 Task: Look for space in Apaseo el Grande, Mexico from 12th  July, 2023 to 15th July, 2023 for 3 adults in price range Rs.12000 to Rs.16000. Place can be entire place with 2 bedrooms having 3 beds and 1 bathroom. Property type can be house, flat, guest house. Booking option can be shelf check-in. Required host language is English.
Action: Mouse moved to (398, 110)
Screenshot: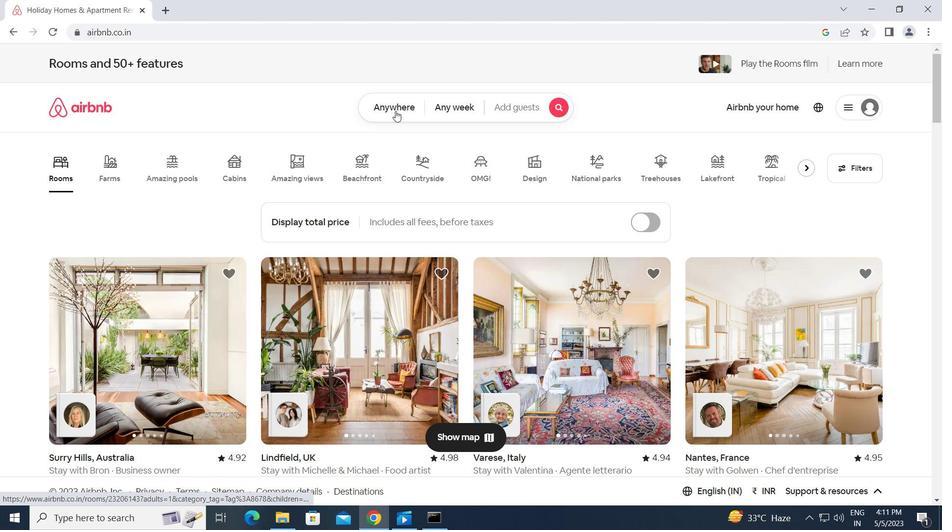 
Action: Mouse pressed left at (398, 110)
Screenshot: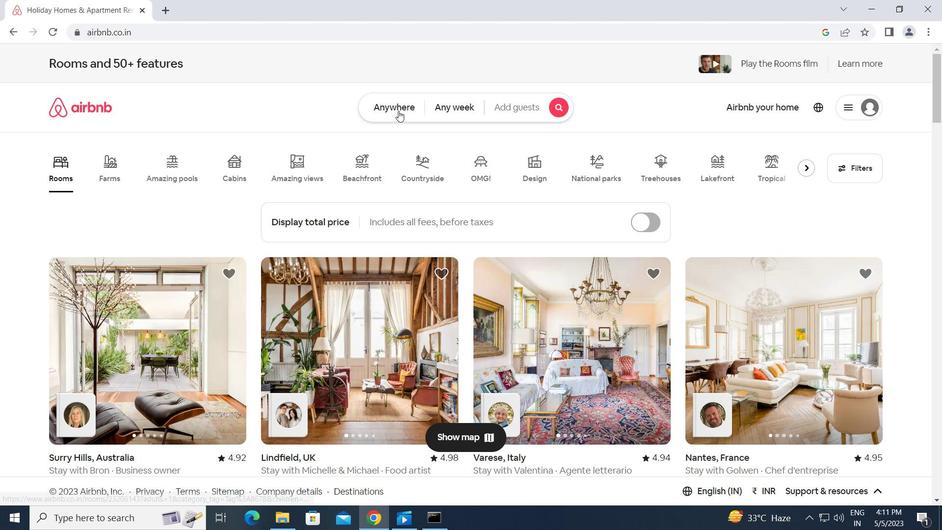 
Action: Mouse moved to (342, 146)
Screenshot: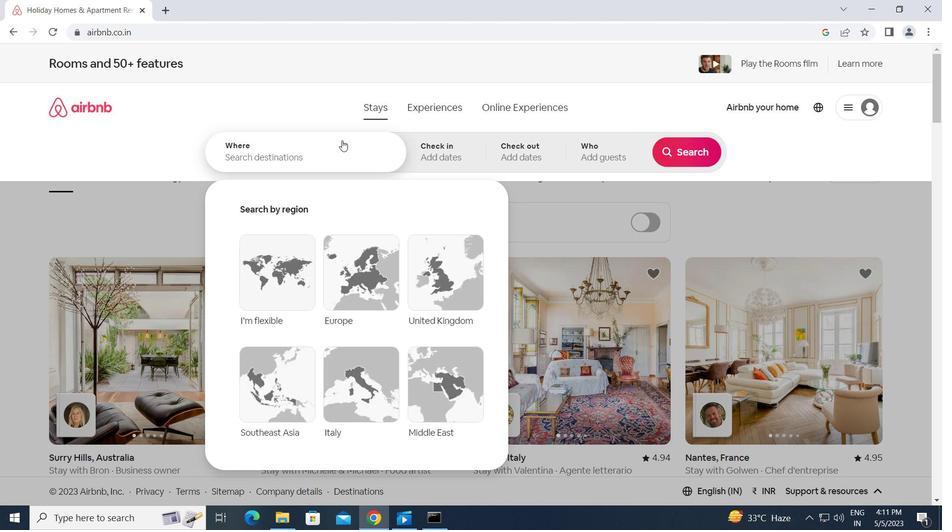 
Action: Mouse pressed left at (342, 146)
Screenshot: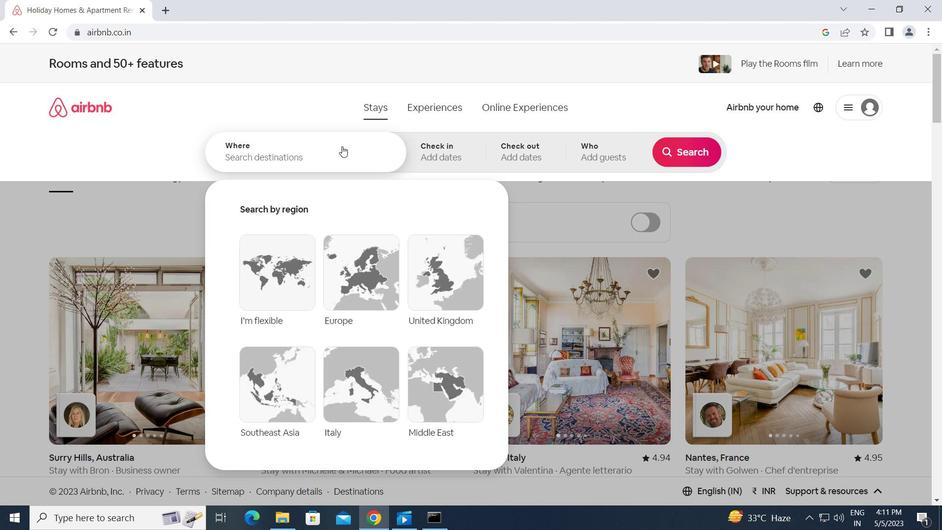 
Action: Key pressed a<Key.caps_lock>paseo<Key.space>el<Key.space><Key.caps_lock>g<Key.caps_lock>rande,<Key.space><Key.caps_lock>m<Key.caps_lock>exico<Key.enter>
Screenshot: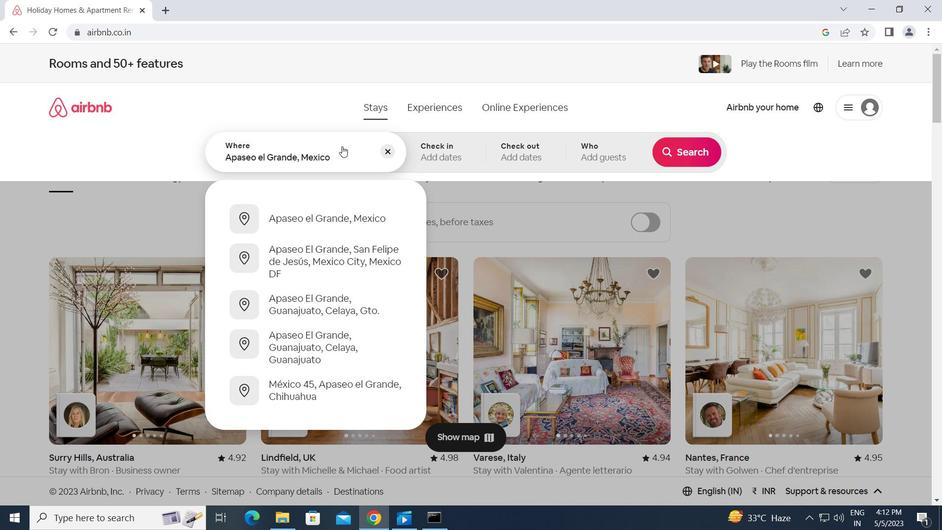 
Action: Mouse moved to (686, 247)
Screenshot: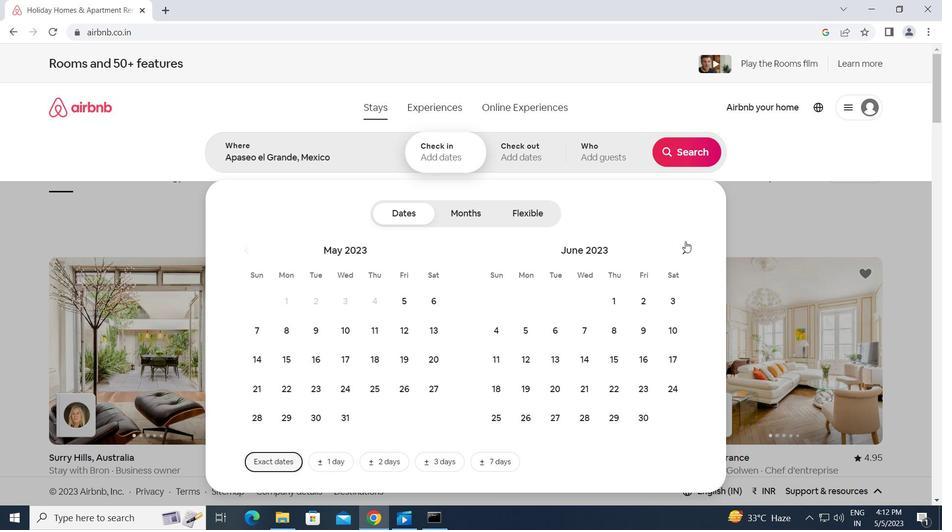 
Action: Mouse pressed left at (686, 247)
Screenshot: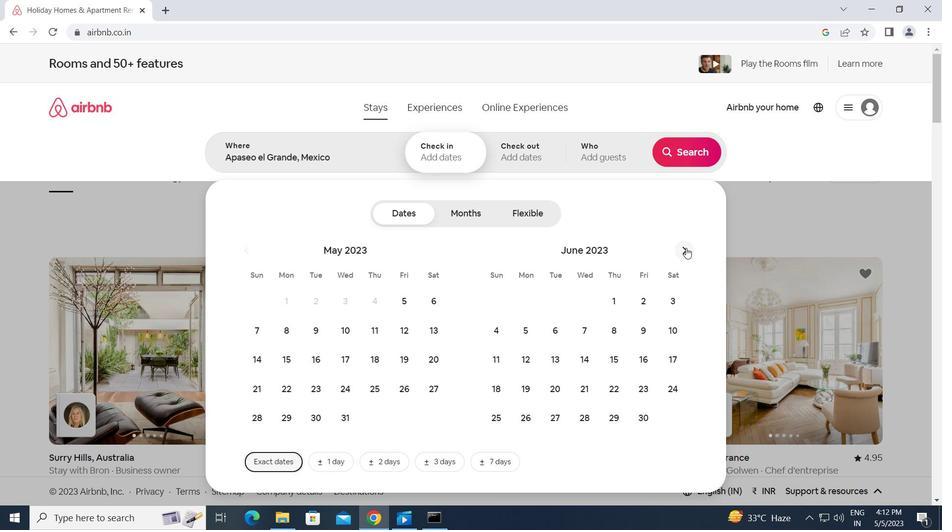 
Action: Mouse moved to (587, 361)
Screenshot: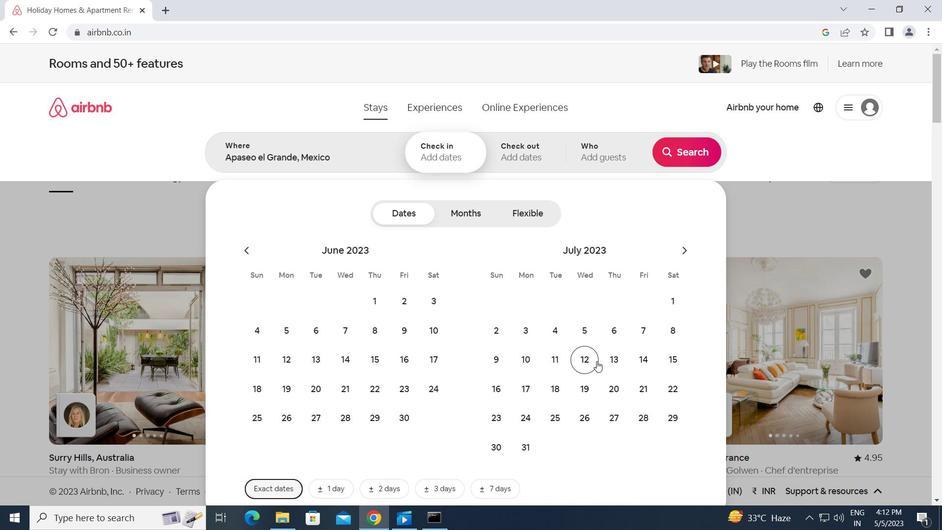 
Action: Mouse pressed left at (587, 361)
Screenshot: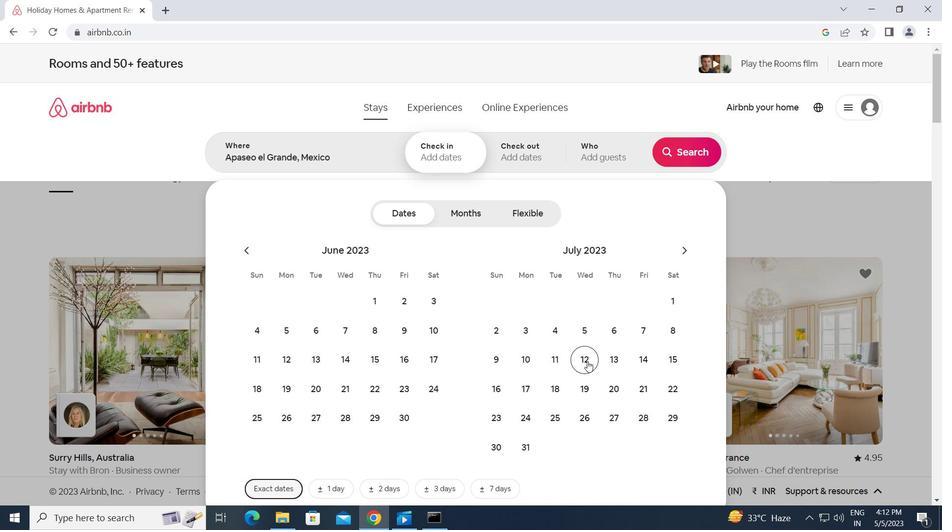
Action: Mouse moved to (675, 365)
Screenshot: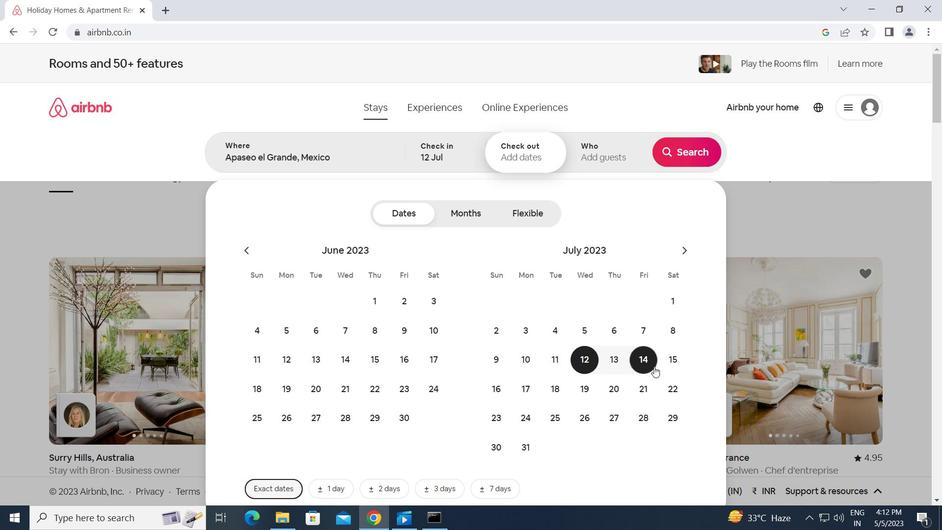 
Action: Mouse pressed left at (675, 365)
Screenshot: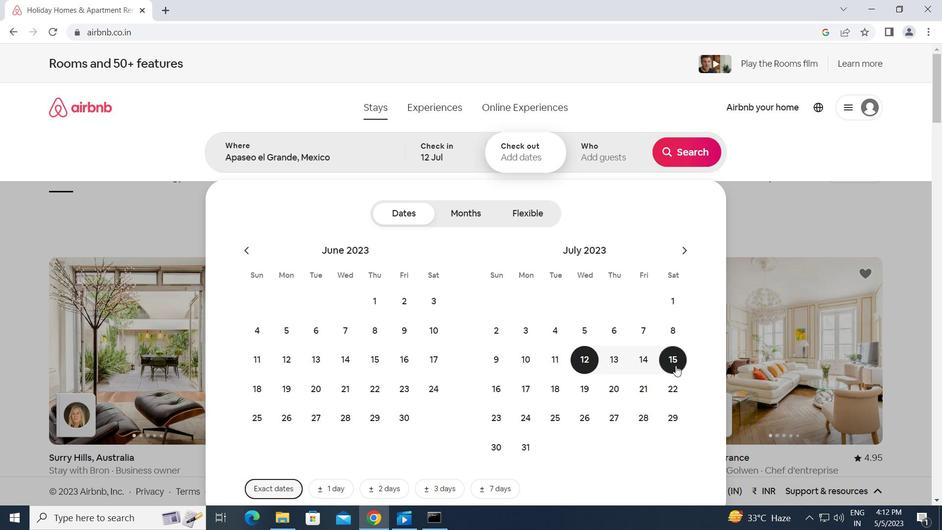 
Action: Mouse moved to (600, 152)
Screenshot: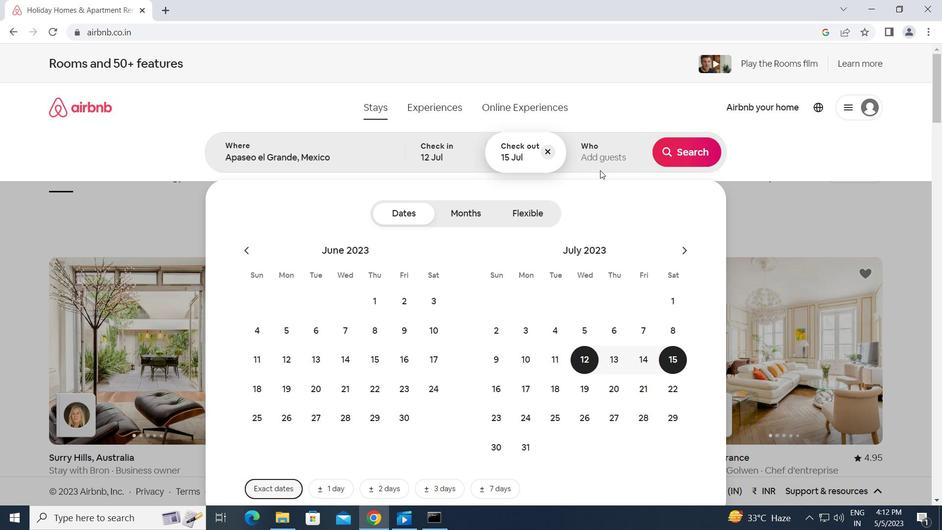 
Action: Mouse pressed left at (600, 152)
Screenshot: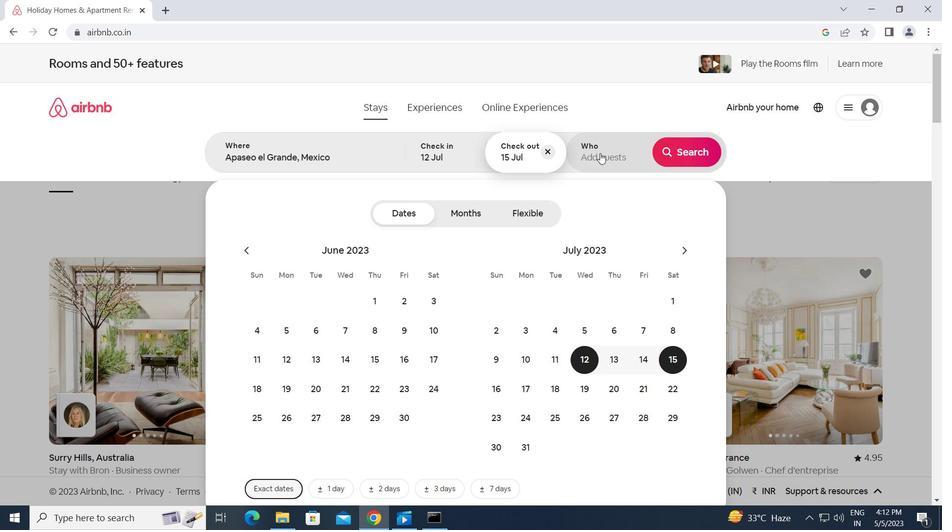 
Action: Mouse moved to (681, 221)
Screenshot: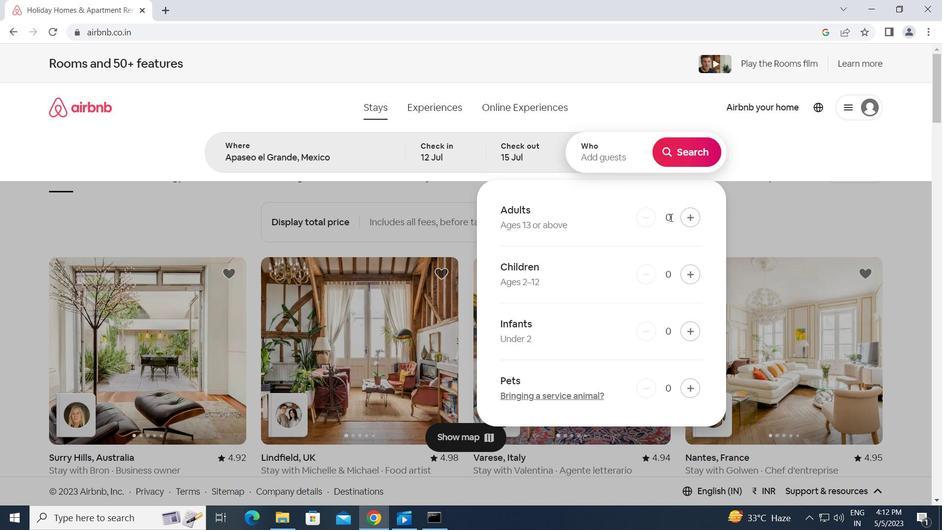 
Action: Mouse pressed left at (681, 221)
Screenshot: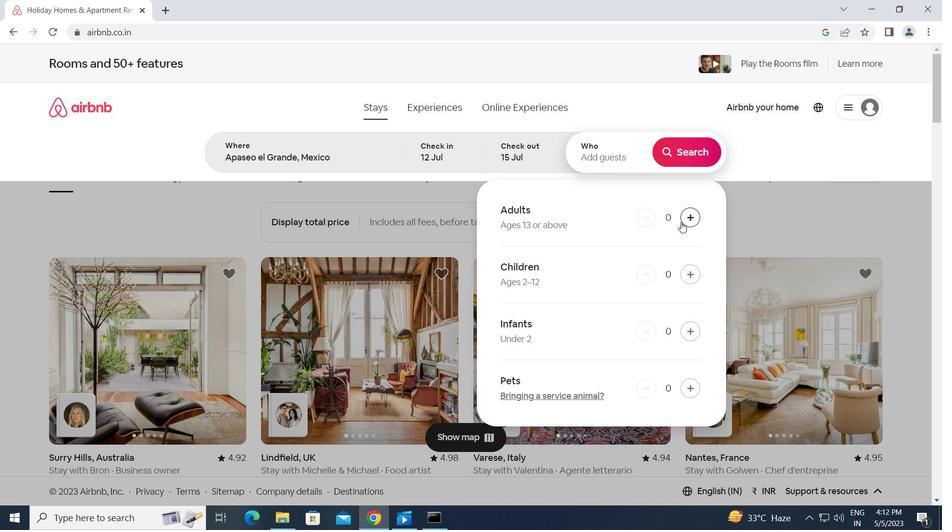 
Action: Mouse pressed left at (681, 221)
Screenshot: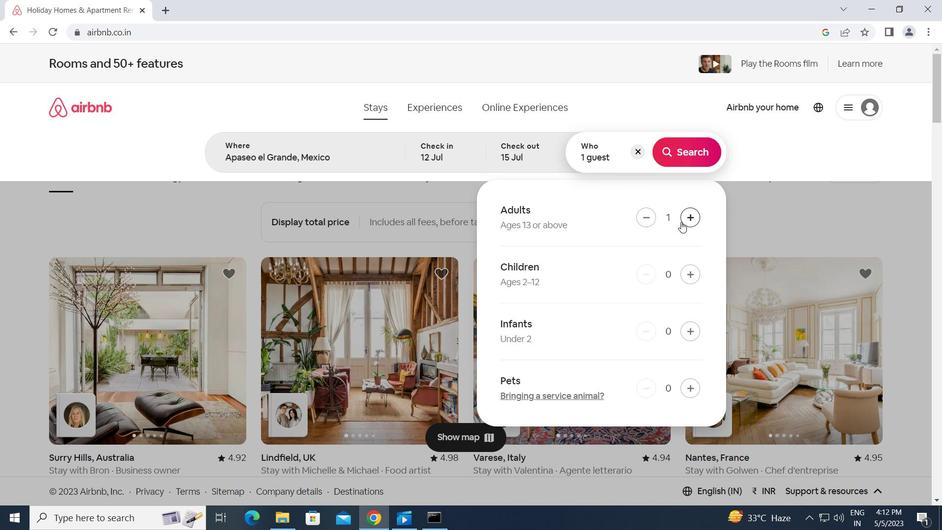 
Action: Mouse pressed left at (681, 221)
Screenshot: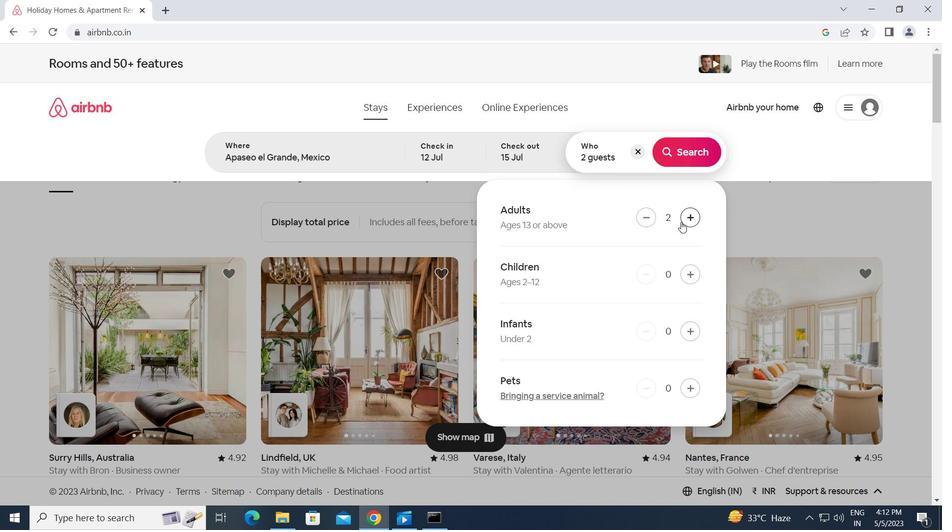 
Action: Mouse moved to (687, 151)
Screenshot: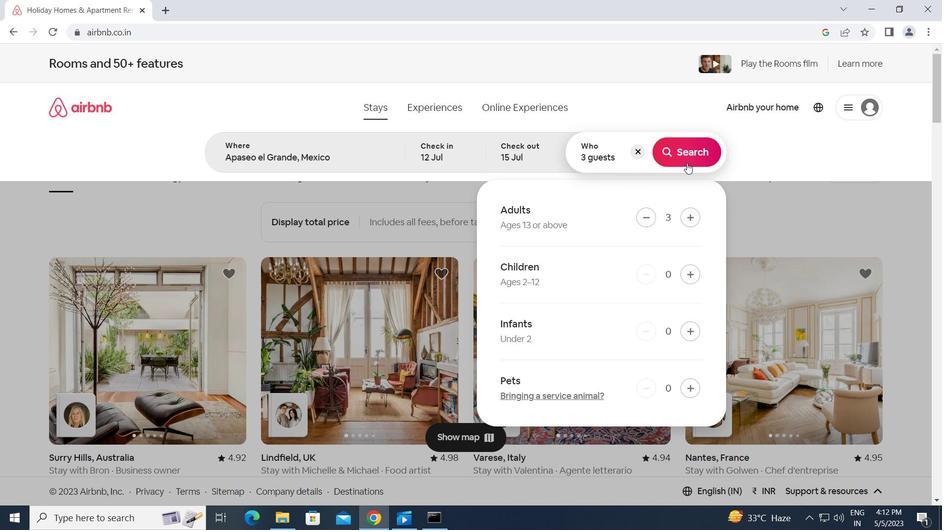 
Action: Mouse pressed left at (687, 151)
Screenshot: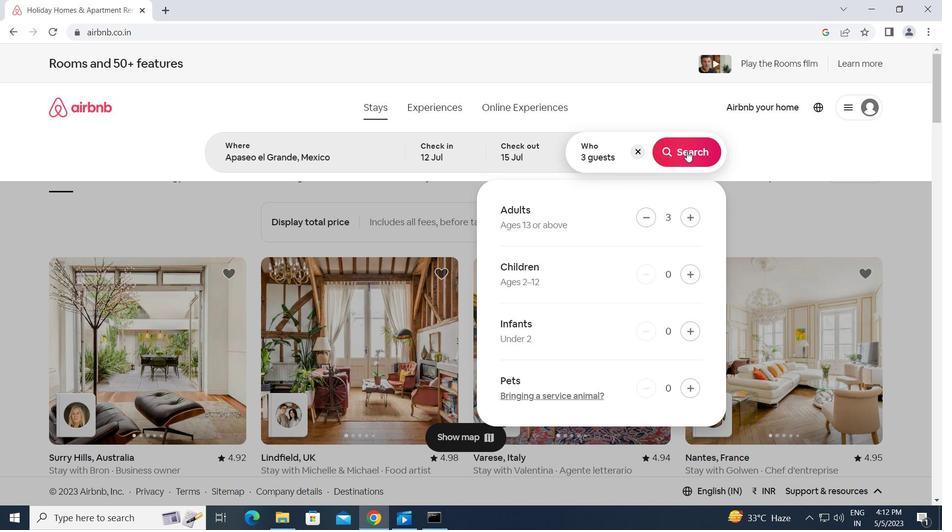 
Action: Mouse moved to (878, 119)
Screenshot: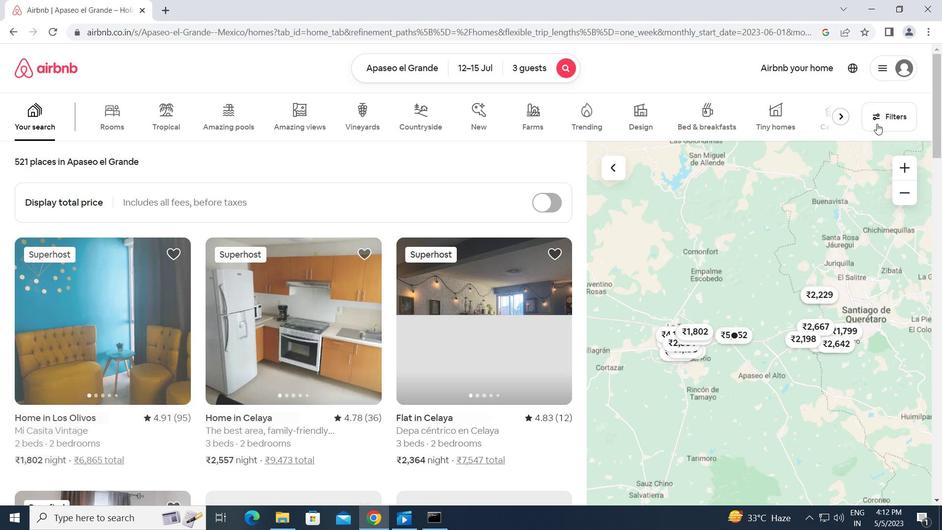 
Action: Mouse pressed left at (878, 119)
Screenshot: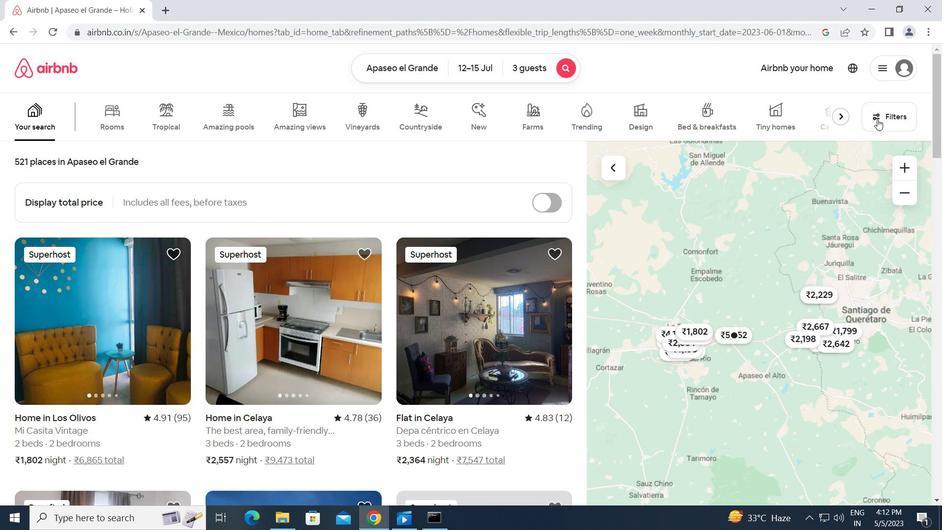 
Action: Mouse moved to (308, 386)
Screenshot: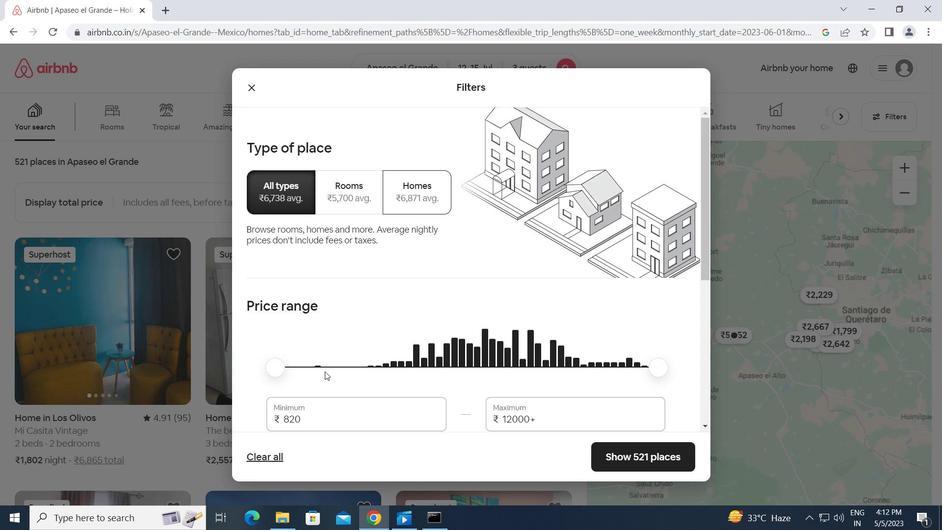 
Action: Mouse scrolled (308, 385) with delta (0, 0)
Screenshot: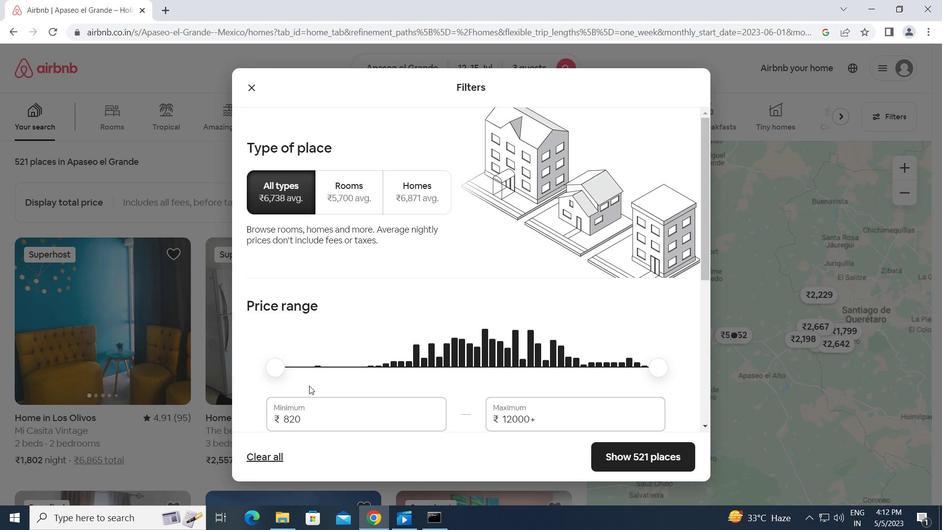 
Action: Mouse scrolled (308, 385) with delta (0, 0)
Screenshot: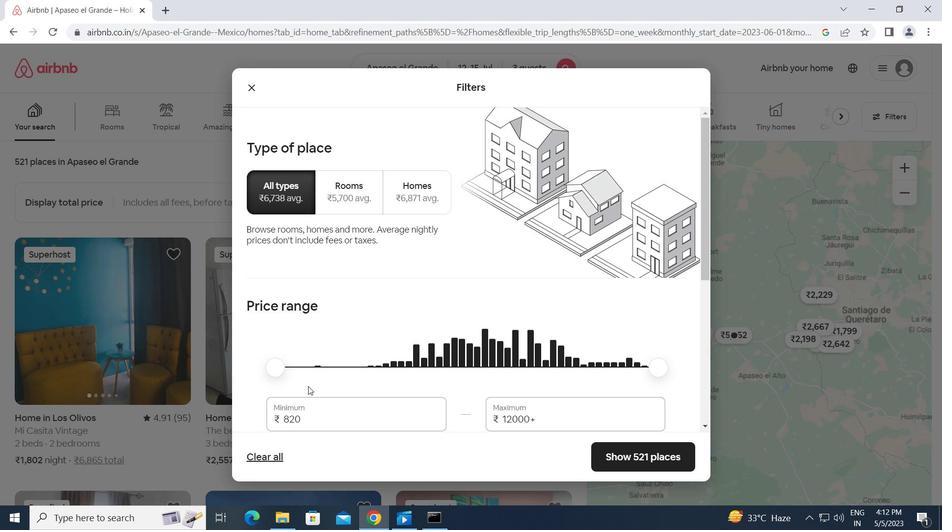 
Action: Mouse moved to (305, 292)
Screenshot: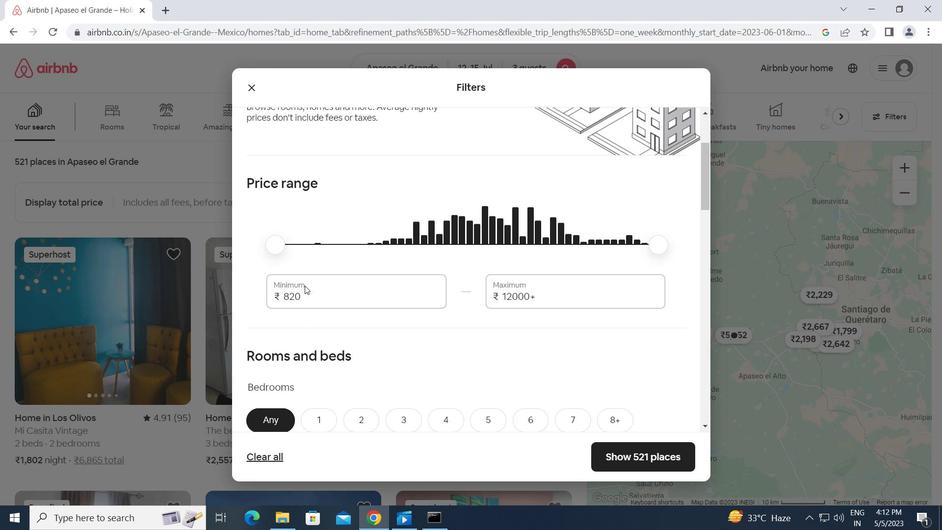 
Action: Mouse pressed left at (305, 292)
Screenshot: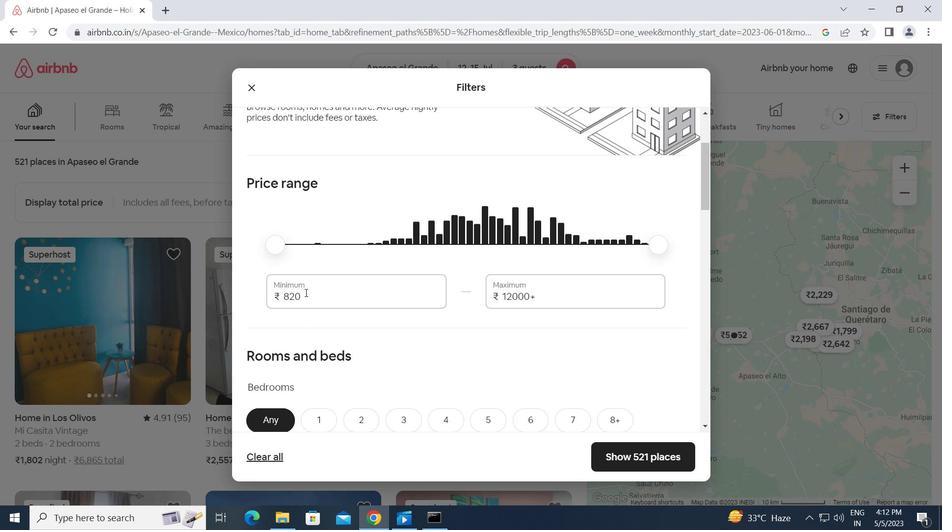 
Action: Mouse moved to (271, 301)
Screenshot: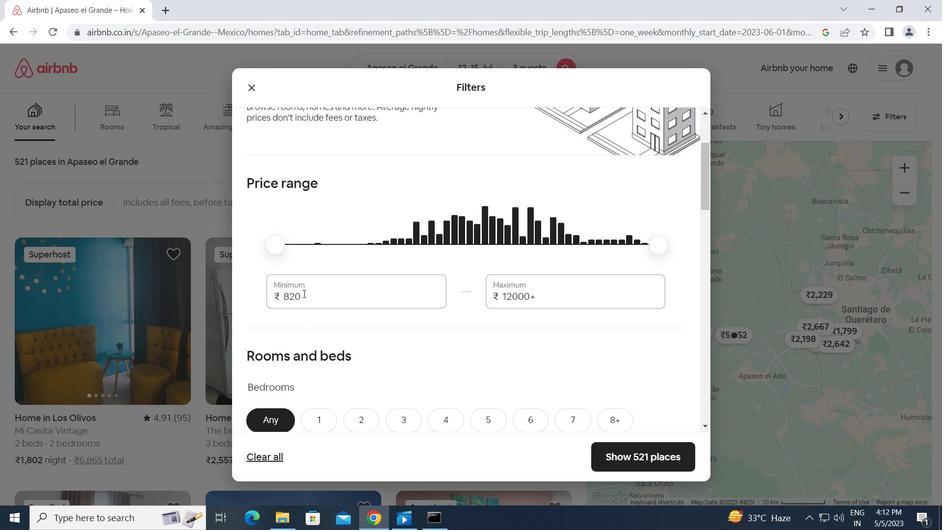 
Action: Key pressed 12000<Key.tab>16000
Screenshot: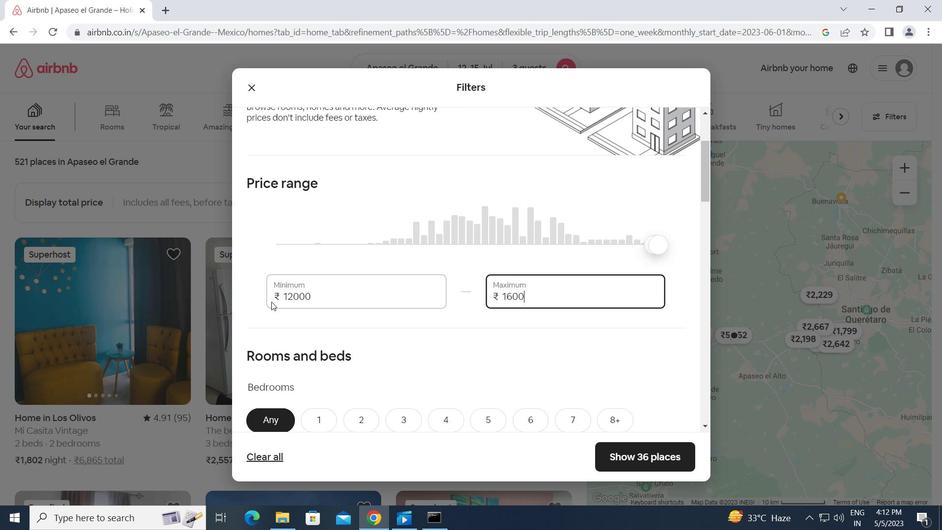 
Action: Mouse moved to (337, 344)
Screenshot: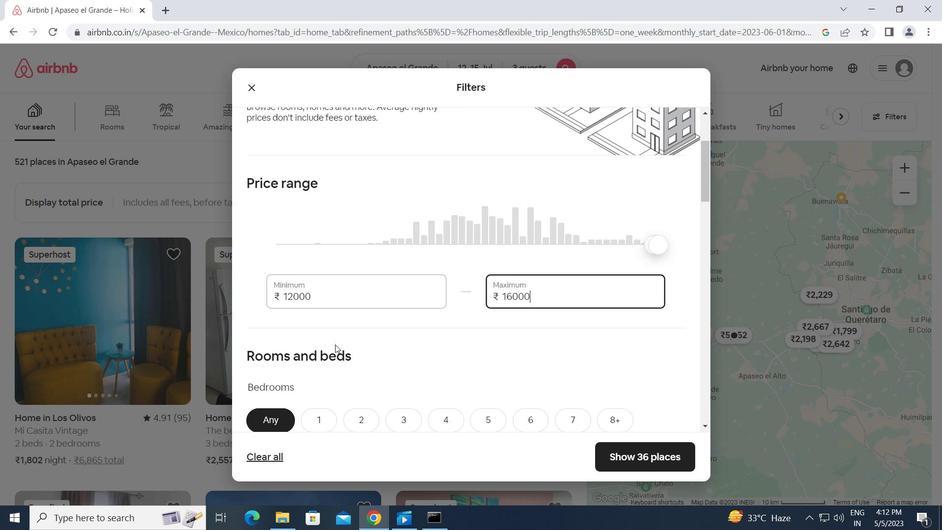 
Action: Mouse scrolled (337, 344) with delta (0, 0)
Screenshot: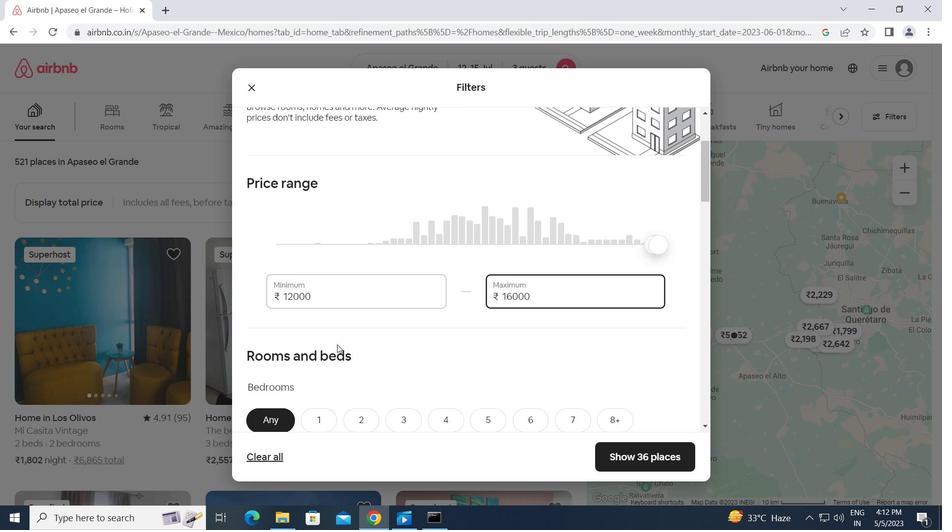
Action: Mouse moved to (337, 344)
Screenshot: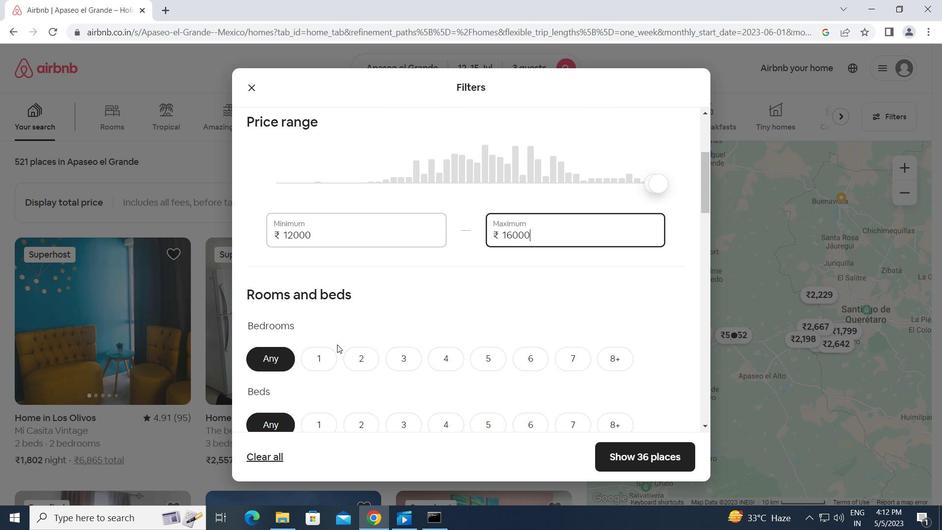 
Action: Mouse scrolled (337, 344) with delta (0, 0)
Screenshot: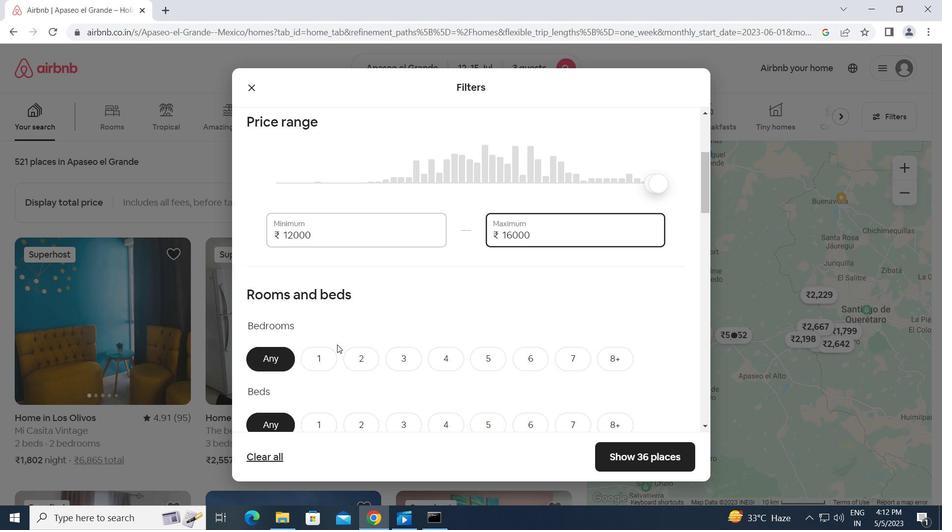 
Action: Mouse moved to (364, 301)
Screenshot: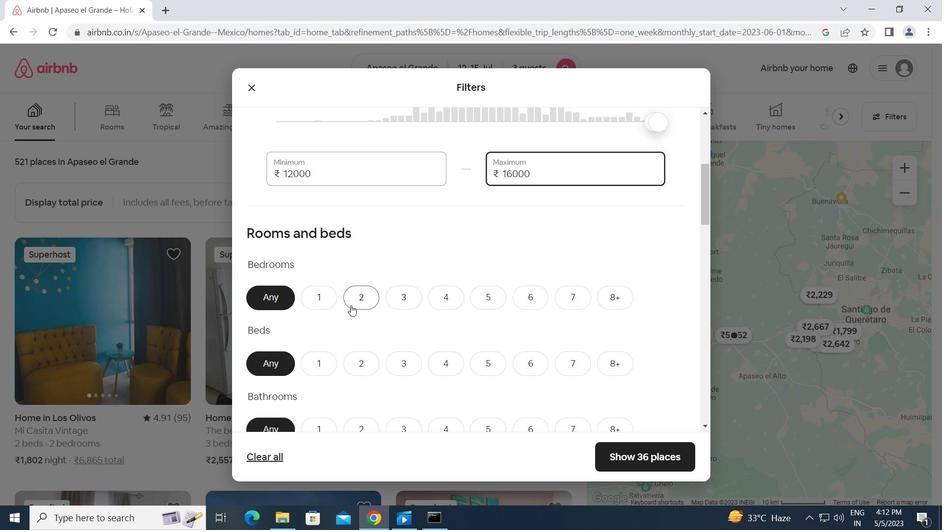 
Action: Mouse pressed left at (364, 301)
Screenshot: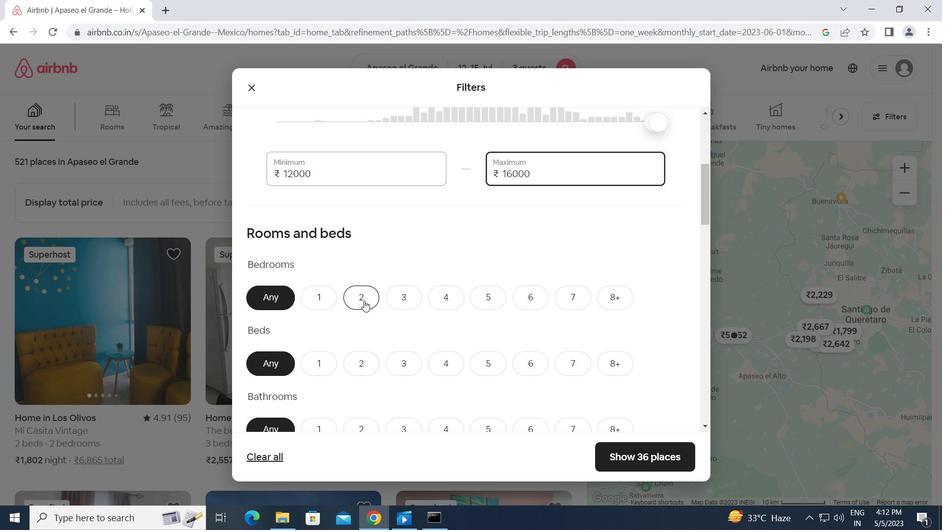 
Action: Mouse moved to (397, 362)
Screenshot: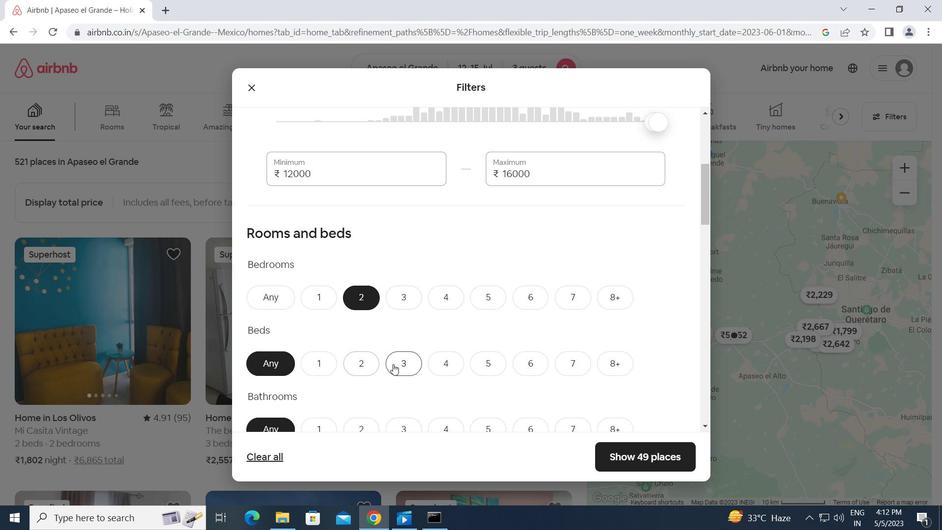 
Action: Mouse pressed left at (397, 362)
Screenshot: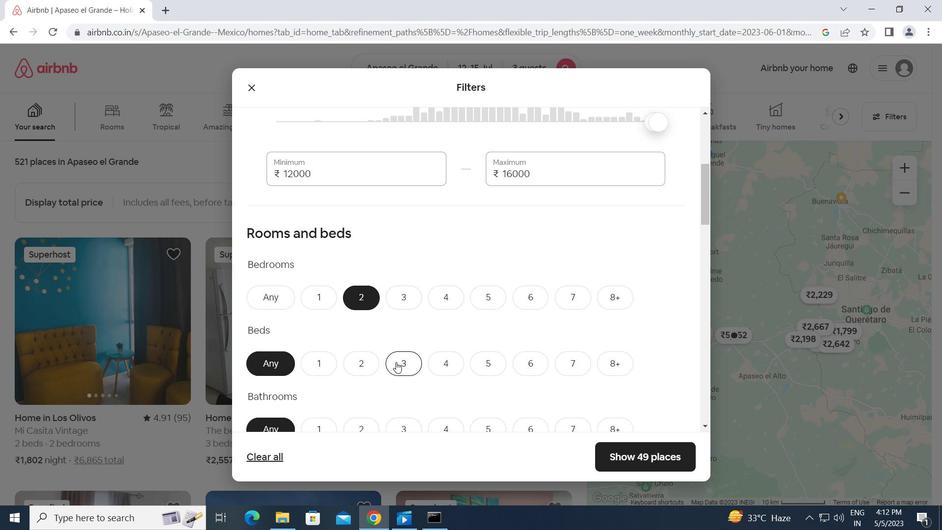 
Action: Mouse moved to (435, 369)
Screenshot: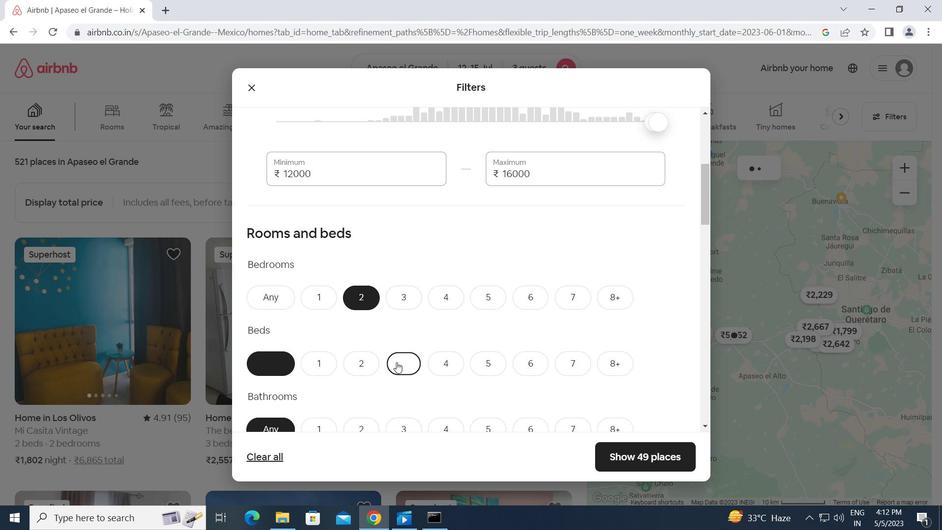 
Action: Mouse scrolled (435, 368) with delta (0, 0)
Screenshot: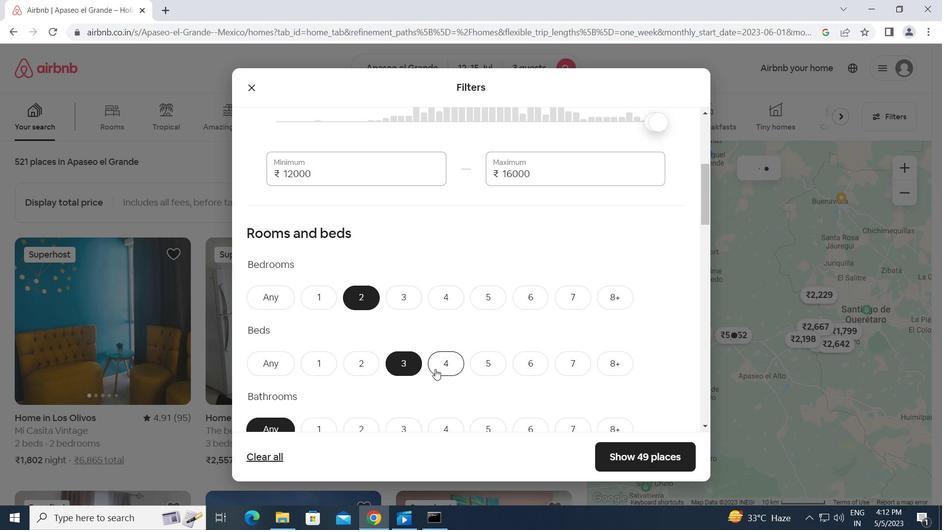 
Action: Mouse scrolled (435, 368) with delta (0, 0)
Screenshot: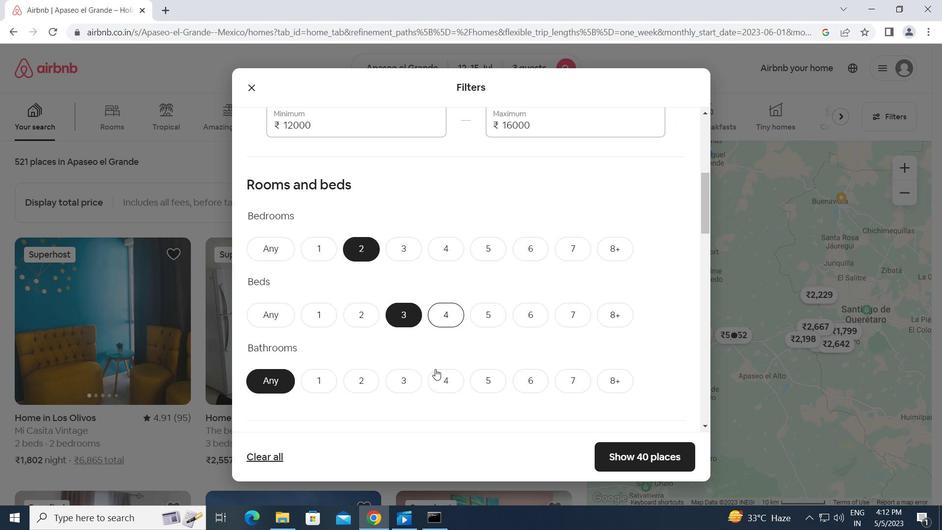 
Action: Mouse moved to (312, 305)
Screenshot: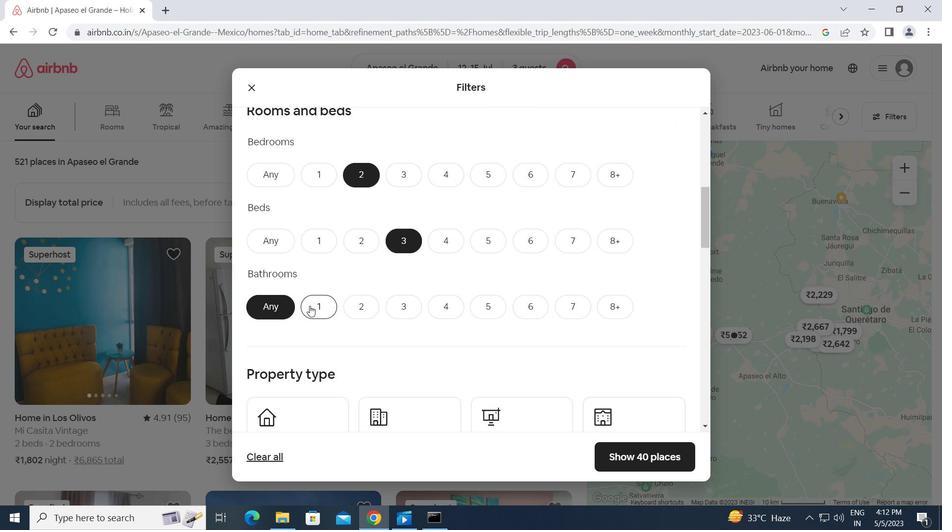 
Action: Mouse pressed left at (312, 305)
Screenshot: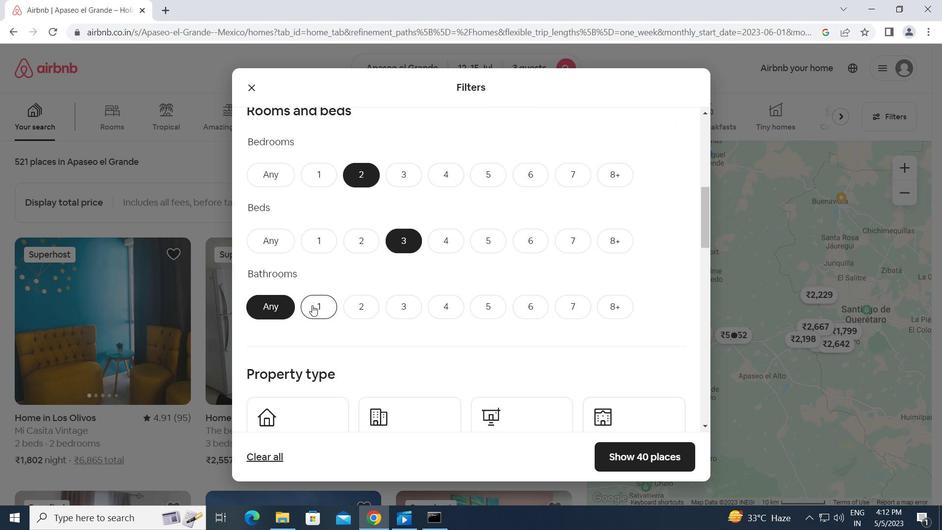 
Action: Mouse moved to (356, 343)
Screenshot: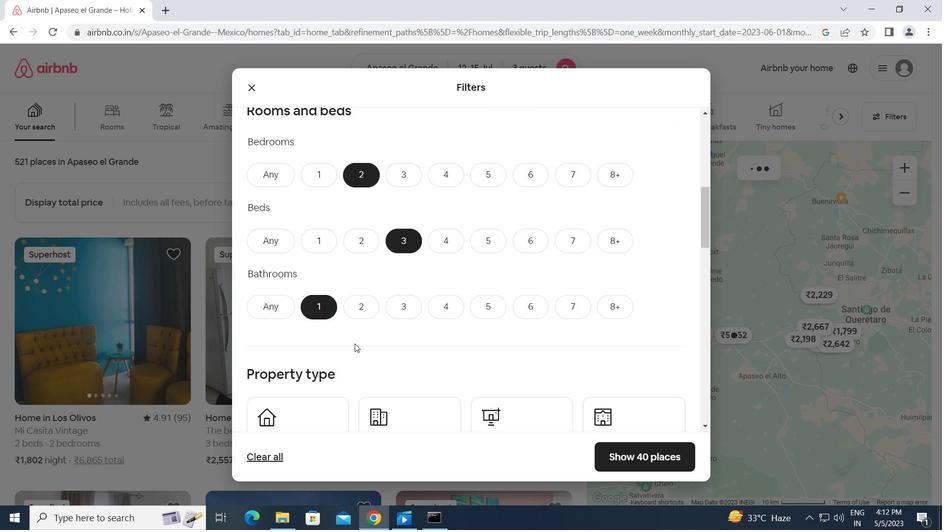 
Action: Mouse scrolled (356, 343) with delta (0, 0)
Screenshot: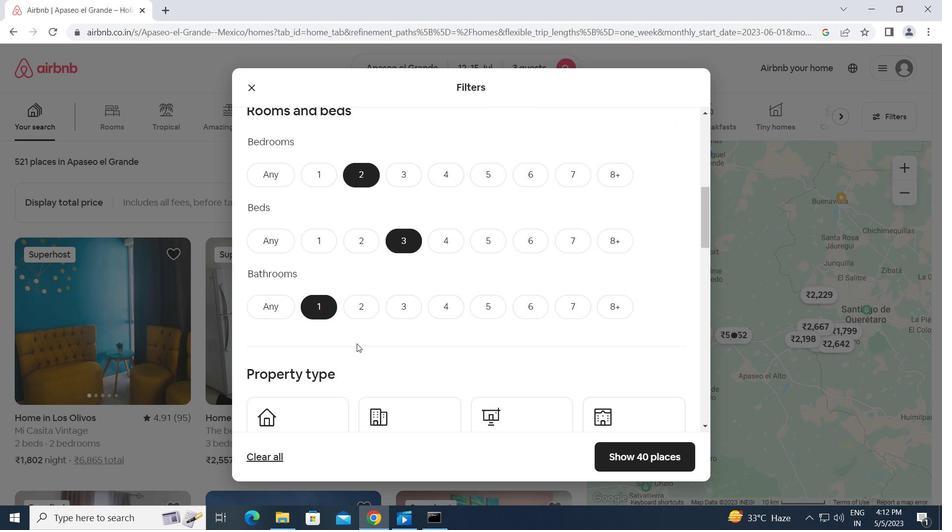 
Action: Mouse scrolled (356, 343) with delta (0, 0)
Screenshot: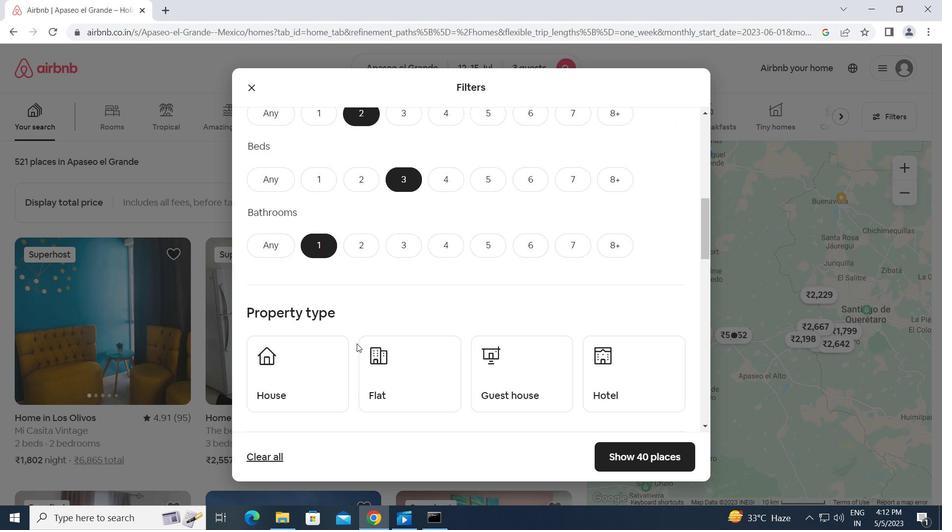 
Action: Mouse moved to (318, 314)
Screenshot: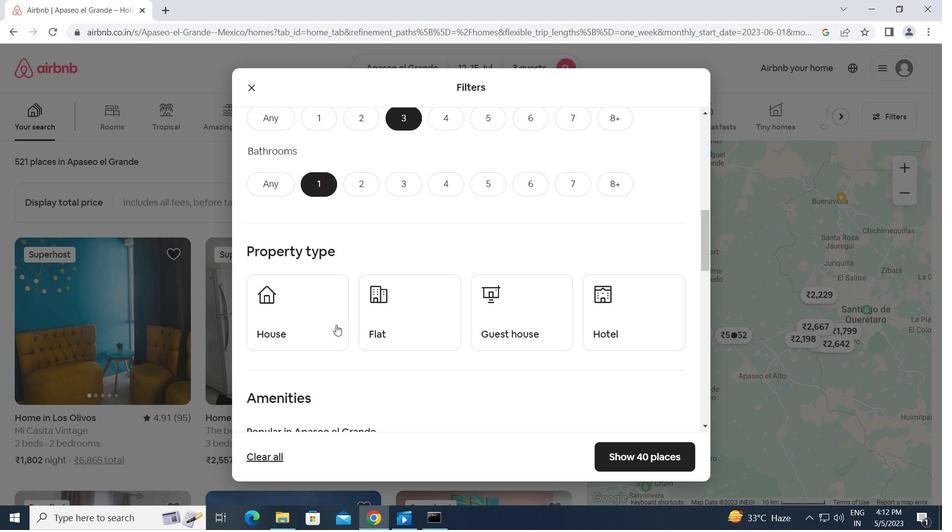 
Action: Mouse pressed left at (318, 314)
Screenshot: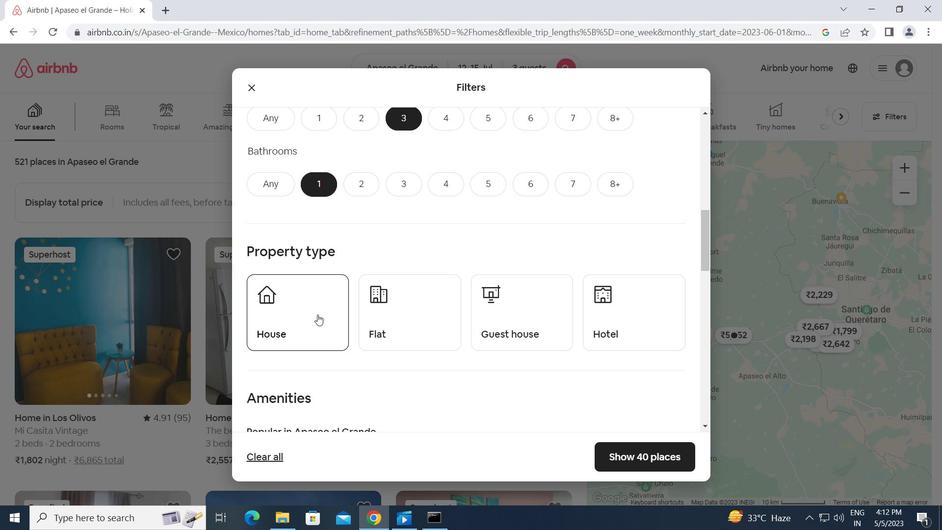 
Action: Mouse moved to (389, 321)
Screenshot: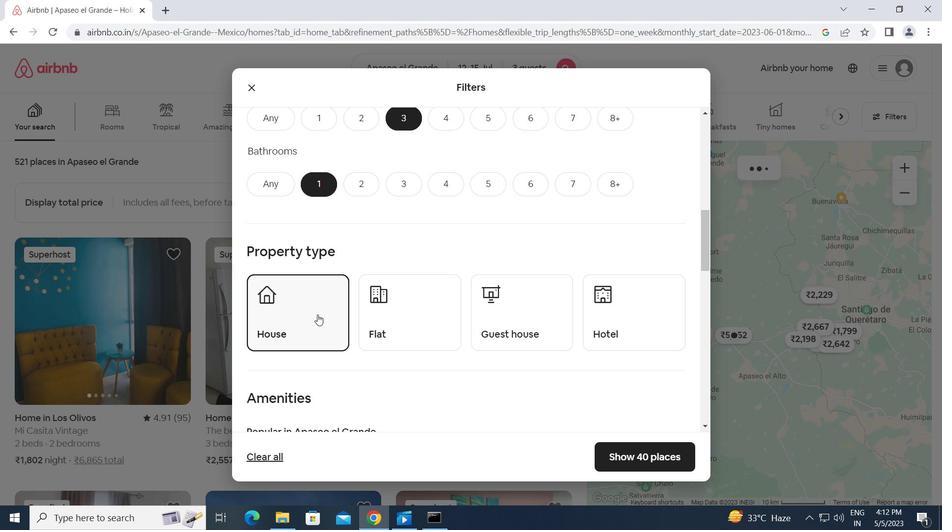 
Action: Mouse pressed left at (389, 321)
Screenshot: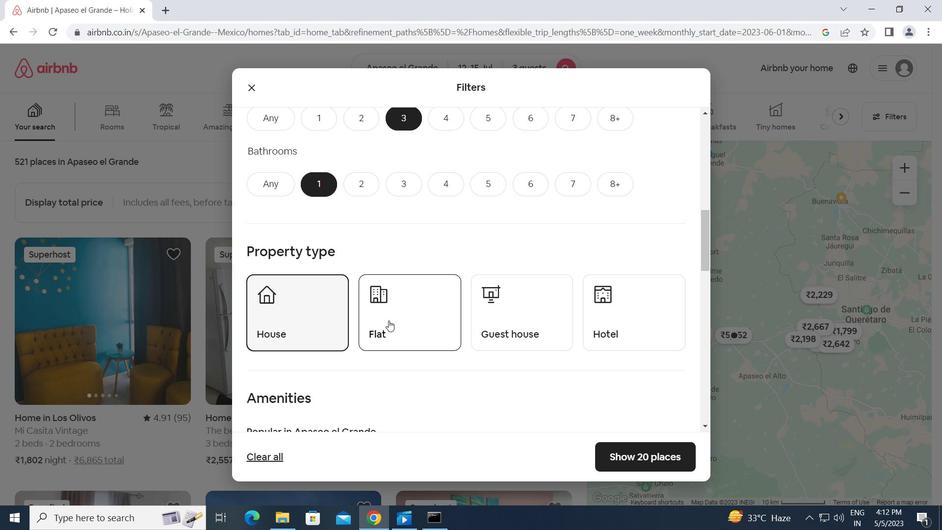 
Action: Mouse moved to (494, 323)
Screenshot: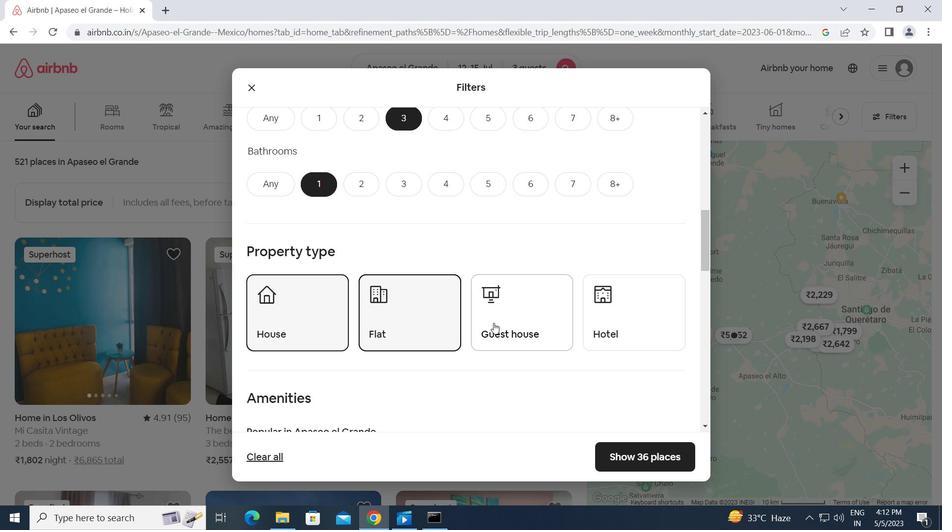 
Action: Mouse pressed left at (494, 323)
Screenshot: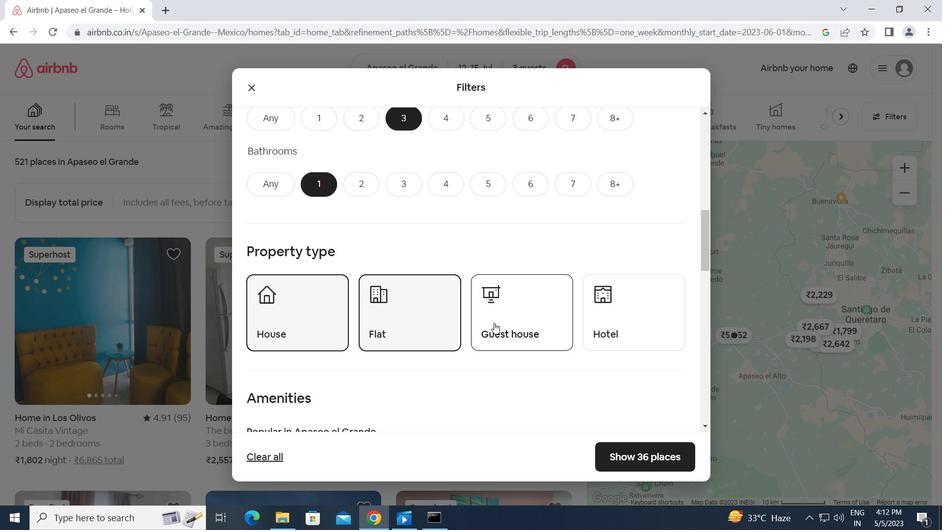 
Action: Mouse moved to (408, 380)
Screenshot: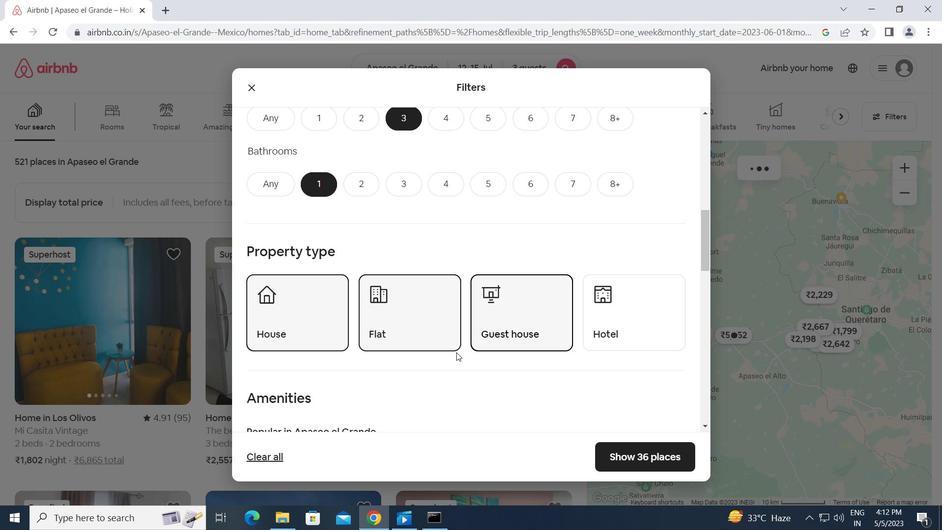 
Action: Mouse scrolled (408, 379) with delta (0, 0)
Screenshot: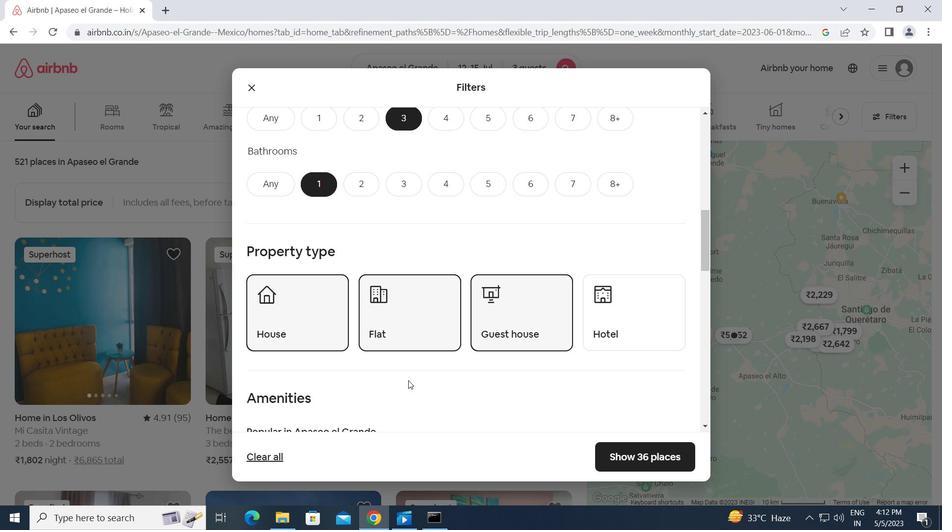 
Action: Mouse moved to (407, 380)
Screenshot: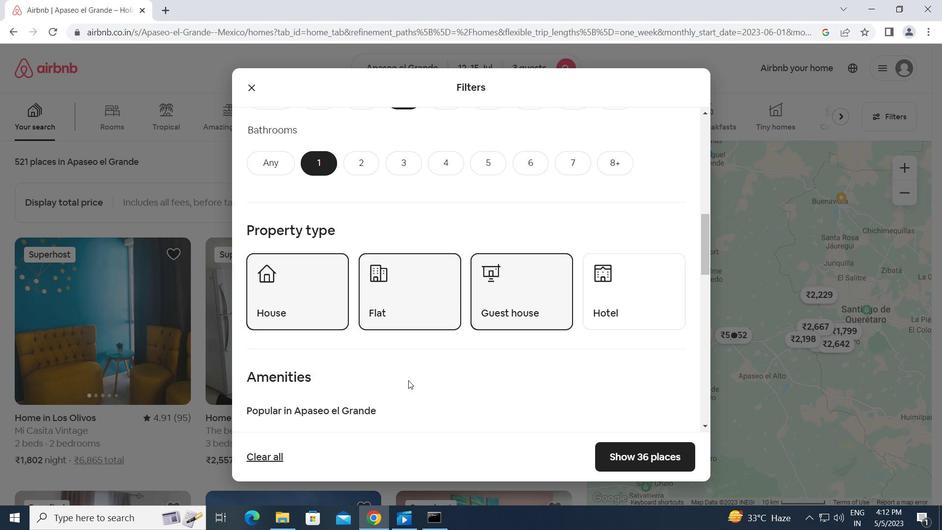 
Action: Mouse scrolled (407, 379) with delta (0, 0)
Screenshot: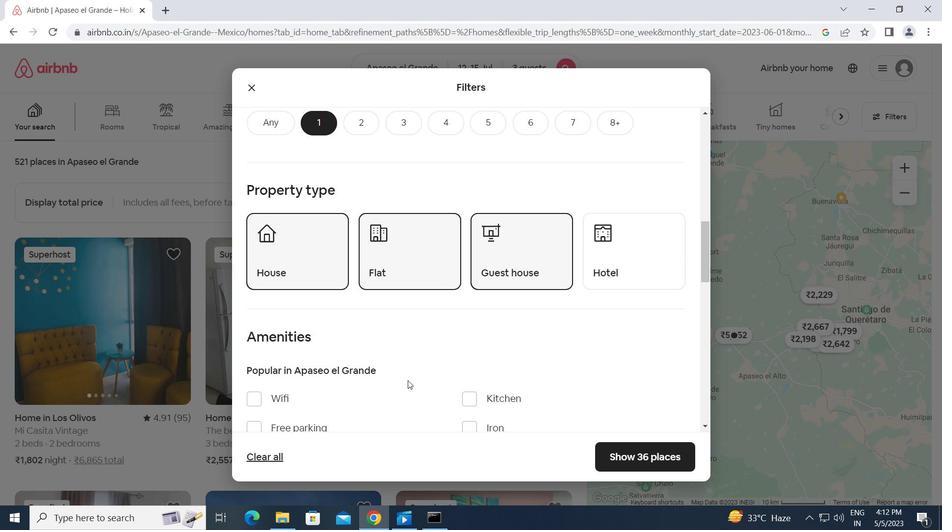 
Action: Mouse scrolled (407, 379) with delta (0, 0)
Screenshot: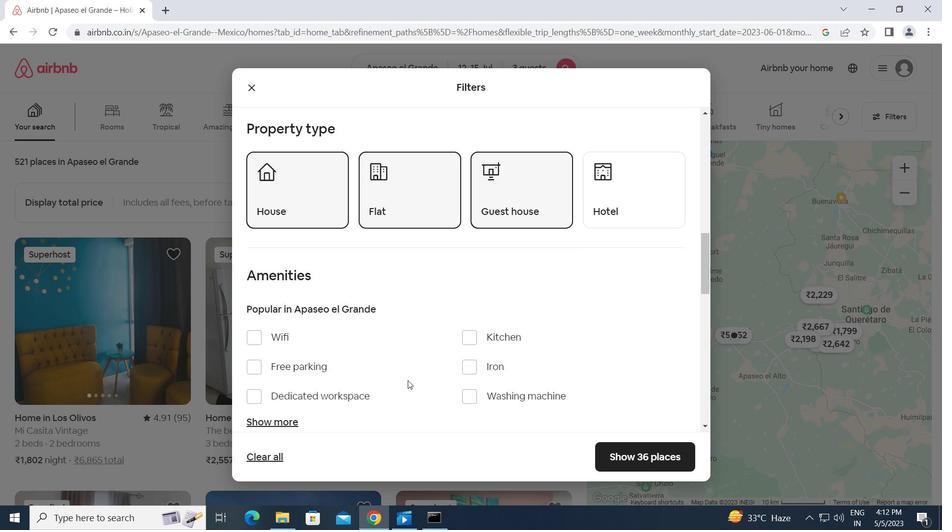 
Action: Mouse scrolled (407, 379) with delta (0, 0)
Screenshot: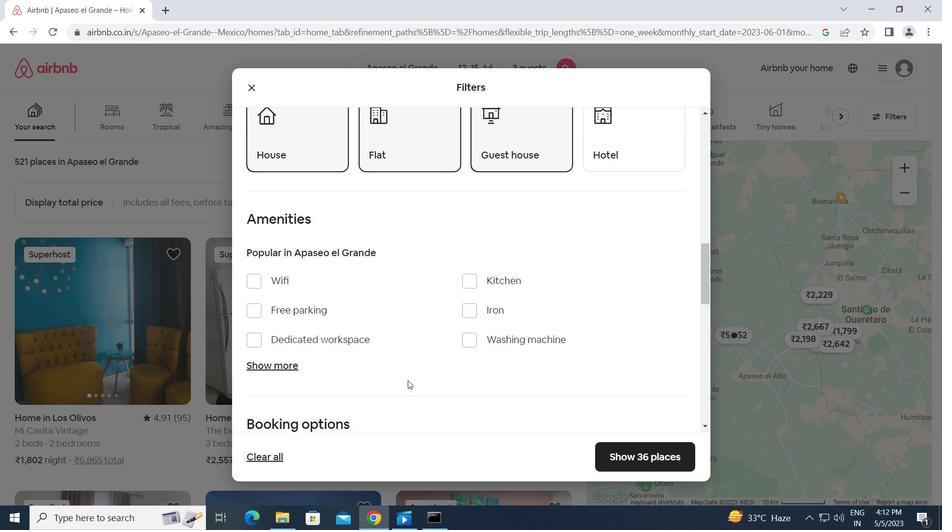 
Action: Mouse scrolled (407, 379) with delta (0, 0)
Screenshot: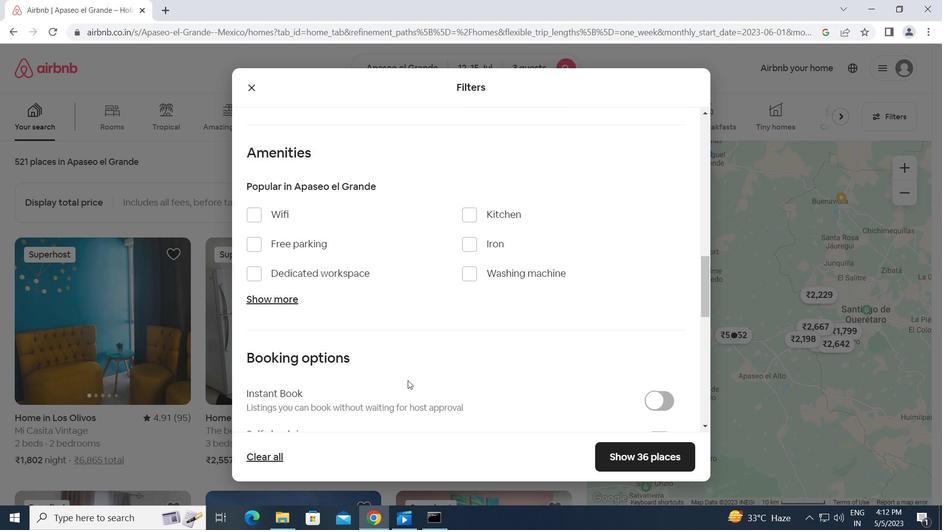 
Action: Mouse moved to (652, 376)
Screenshot: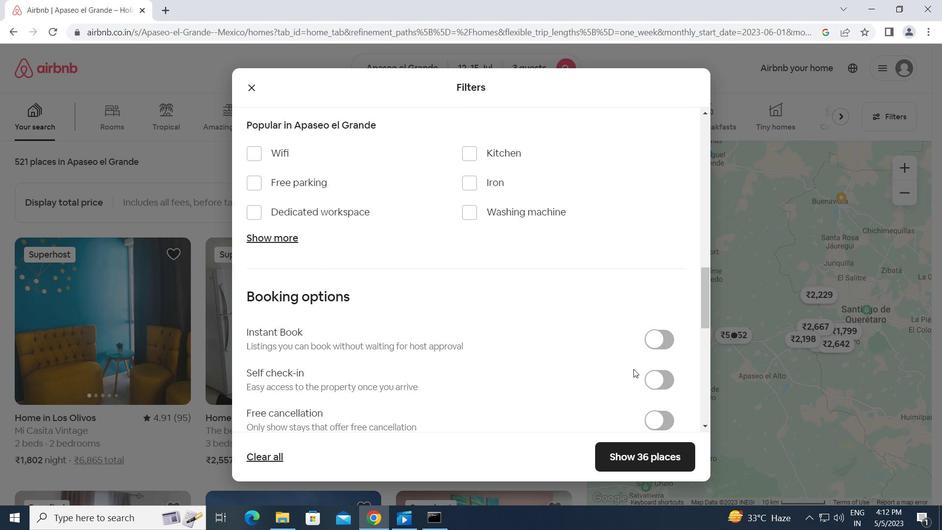 
Action: Mouse pressed left at (652, 376)
Screenshot: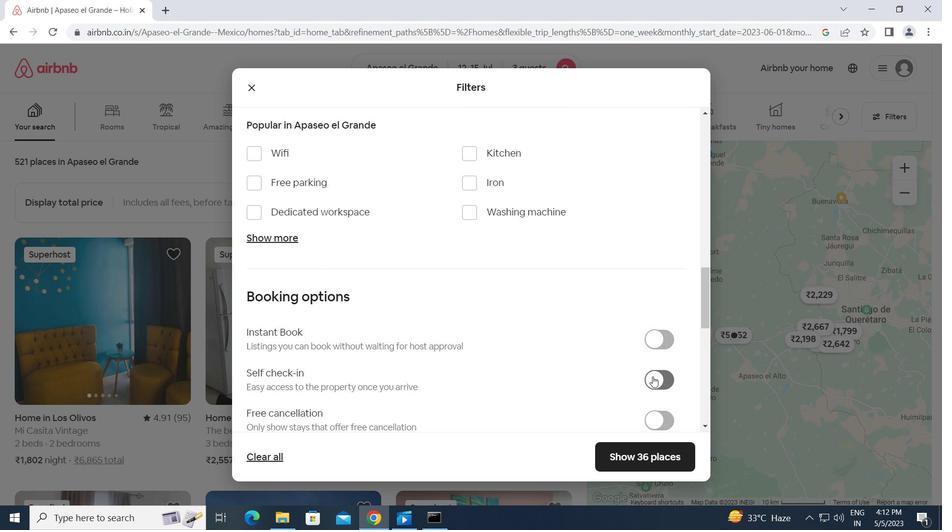 
Action: Mouse moved to (517, 405)
Screenshot: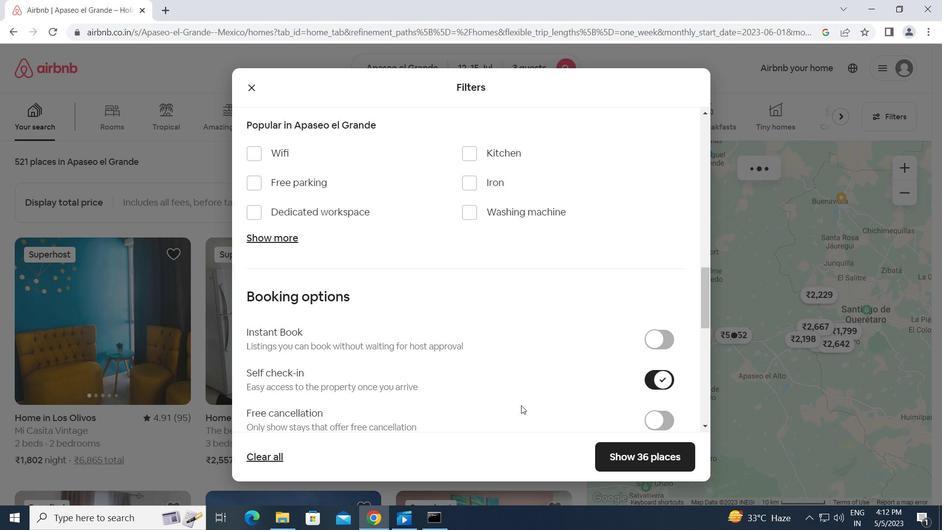 
Action: Mouse scrolled (517, 405) with delta (0, 0)
Screenshot: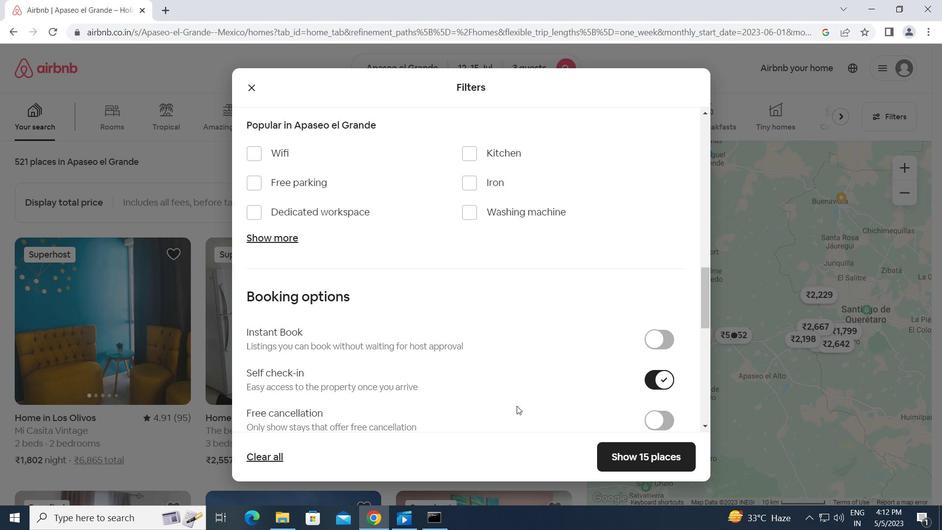 
Action: Mouse scrolled (517, 405) with delta (0, 0)
Screenshot: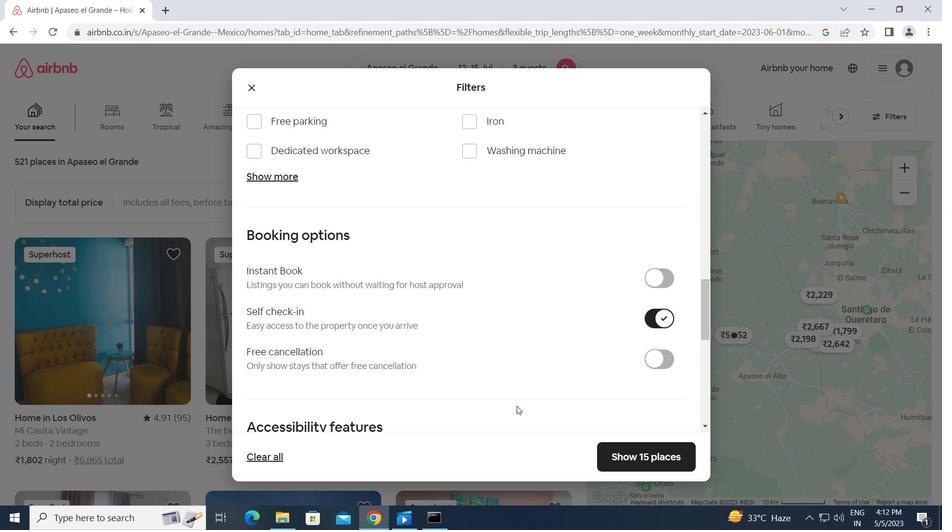 
Action: Mouse scrolled (517, 405) with delta (0, 0)
Screenshot: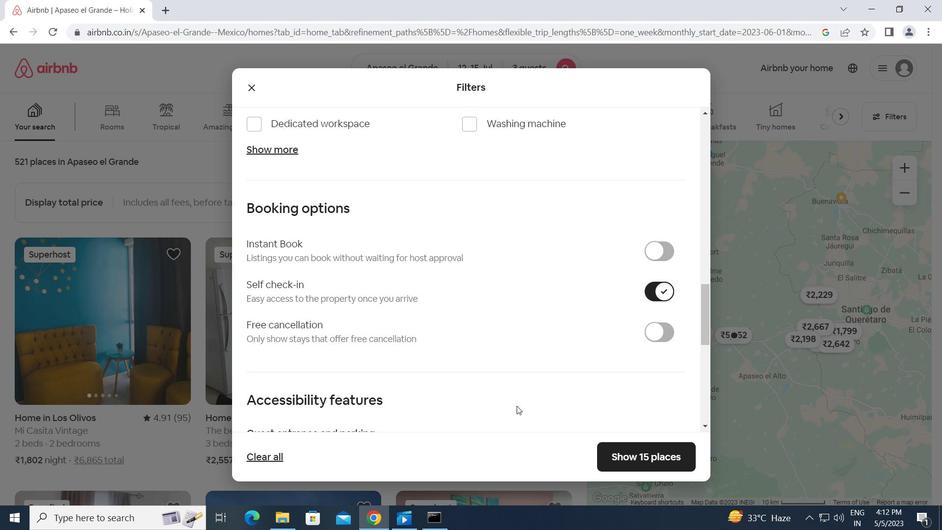 
Action: Mouse scrolled (517, 405) with delta (0, 0)
Screenshot: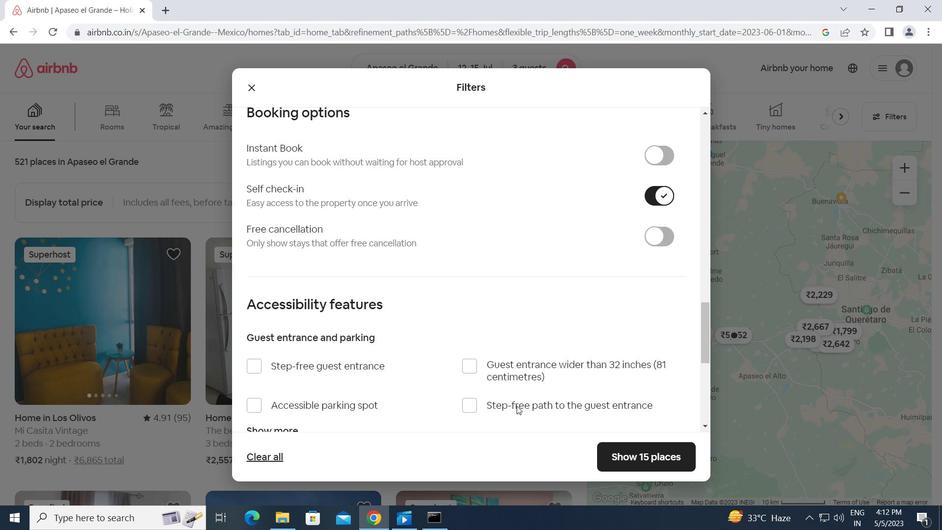
Action: Mouse scrolled (517, 405) with delta (0, 0)
Screenshot: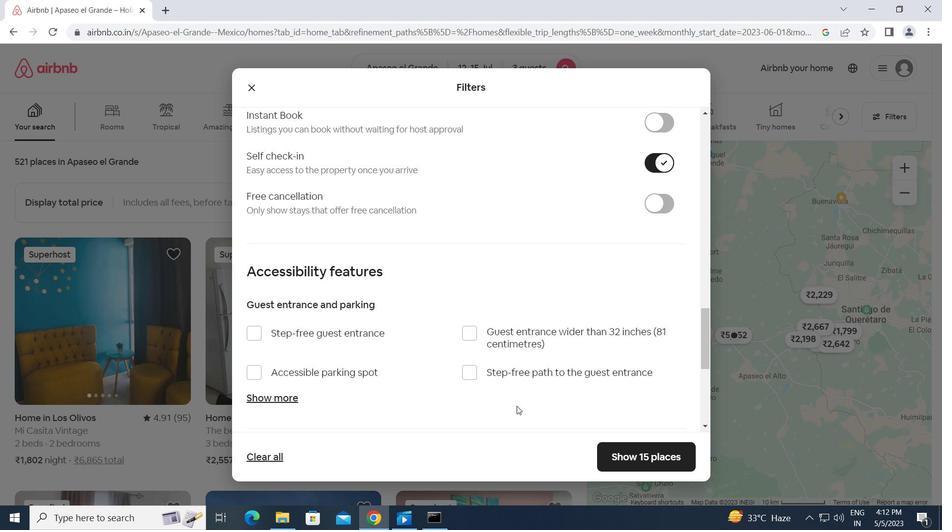
Action: Mouse scrolled (517, 405) with delta (0, 0)
Screenshot: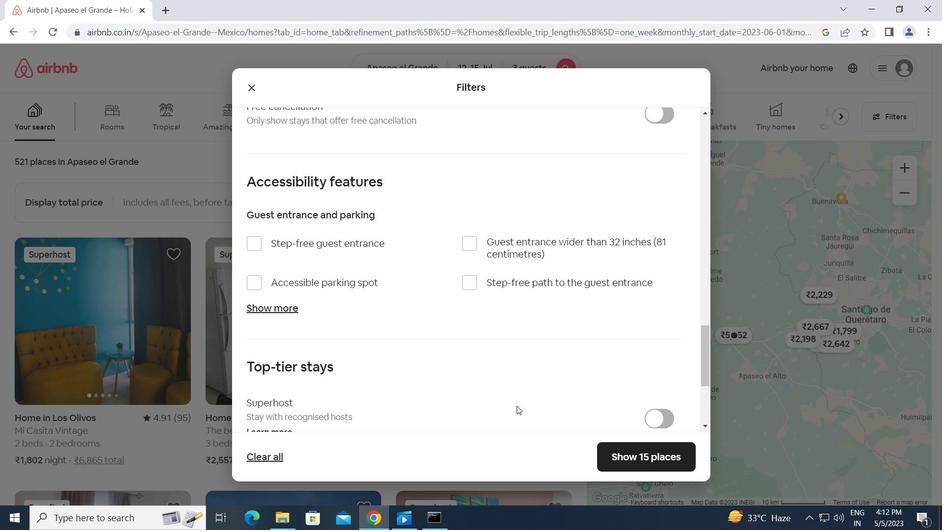 
Action: Mouse scrolled (517, 405) with delta (0, 0)
Screenshot: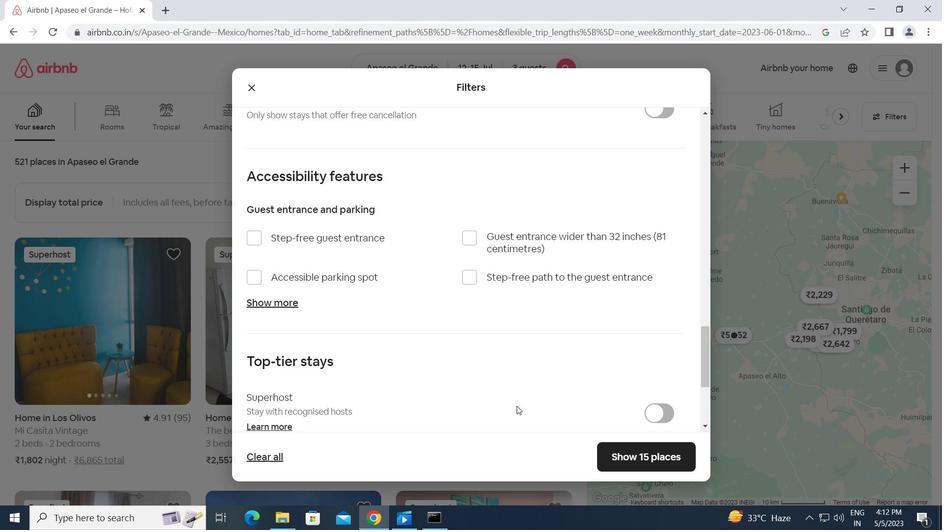 
Action: Mouse scrolled (517, 405) with delta (0, 0)
Screenshot: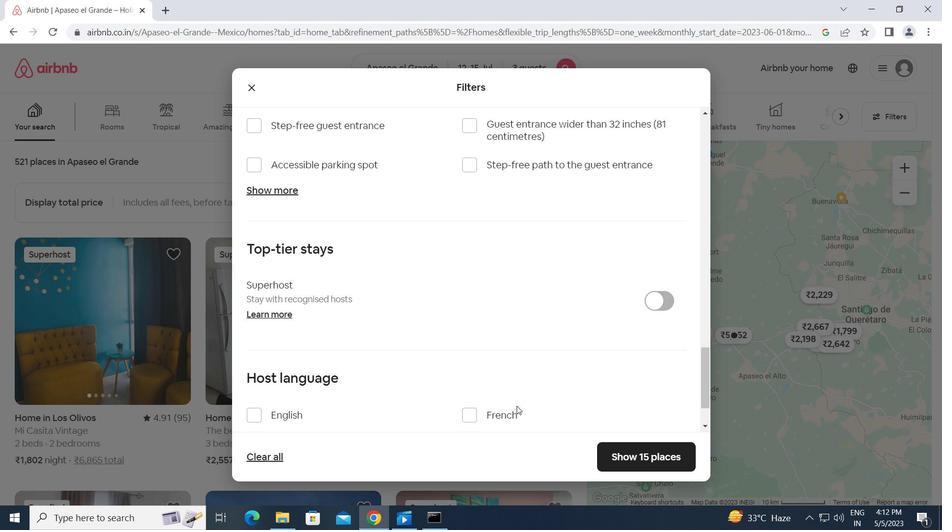 
Action: Mouse scrolled (517, 405) with delta (0, 0)
Screenshot: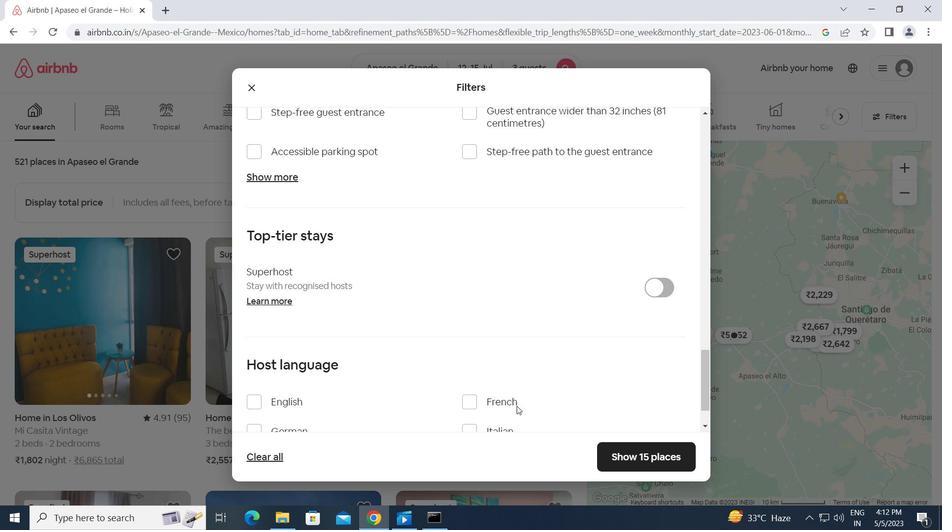 
Action: Mouse moved to (254, 345)
Screenshot: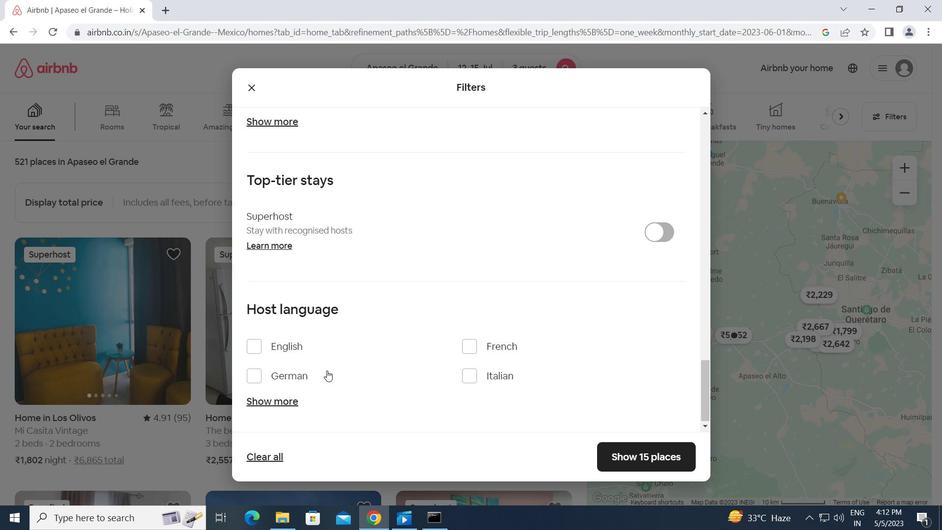 
Action: Mouse pressed left at (254, 345)
Screenshot: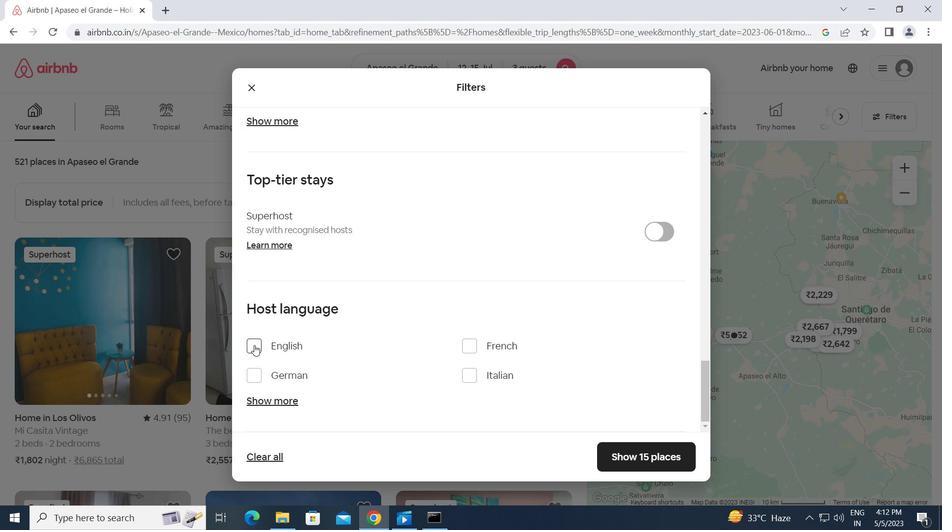 
Action: Mouse moved to (637, 455)
Screenshot: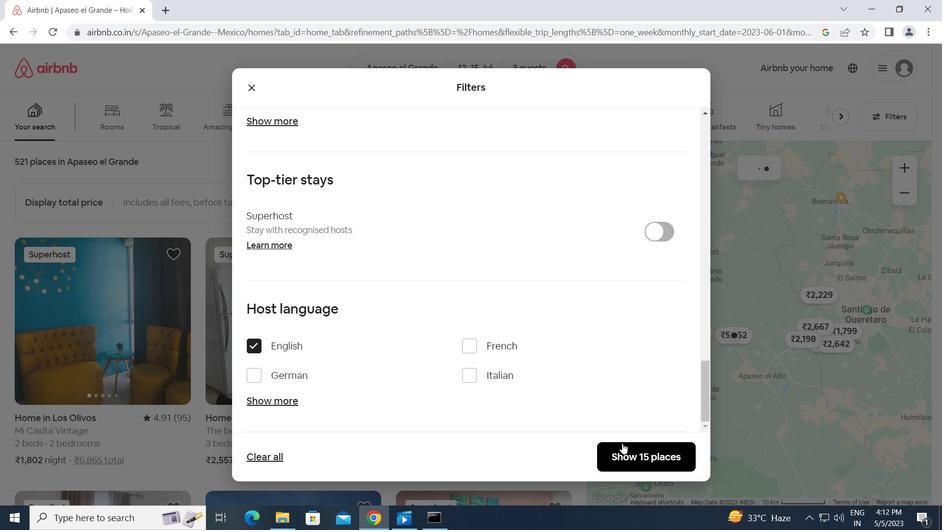 
Action: Mouse pressed left at (637, 455)
Screenshot: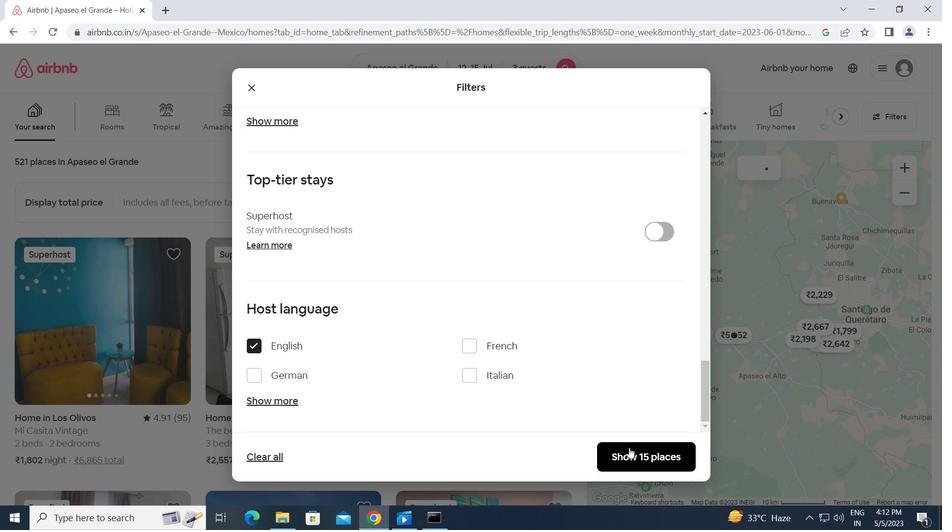 
Action: Mouse moved to (632, 453)
Screenshot: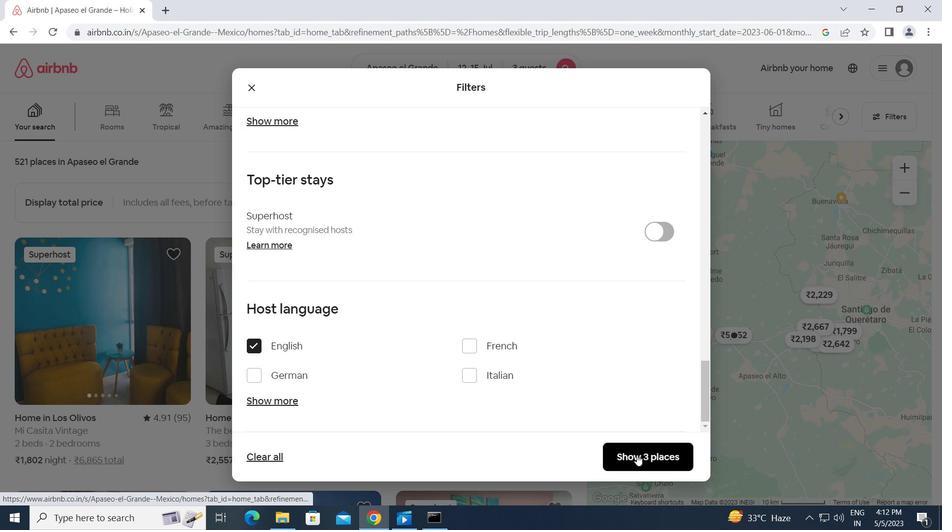 
